 Task: Sort photos from a birthday party into a chronological album.
Action: Mouse moved to (746, 477)
Screenshot: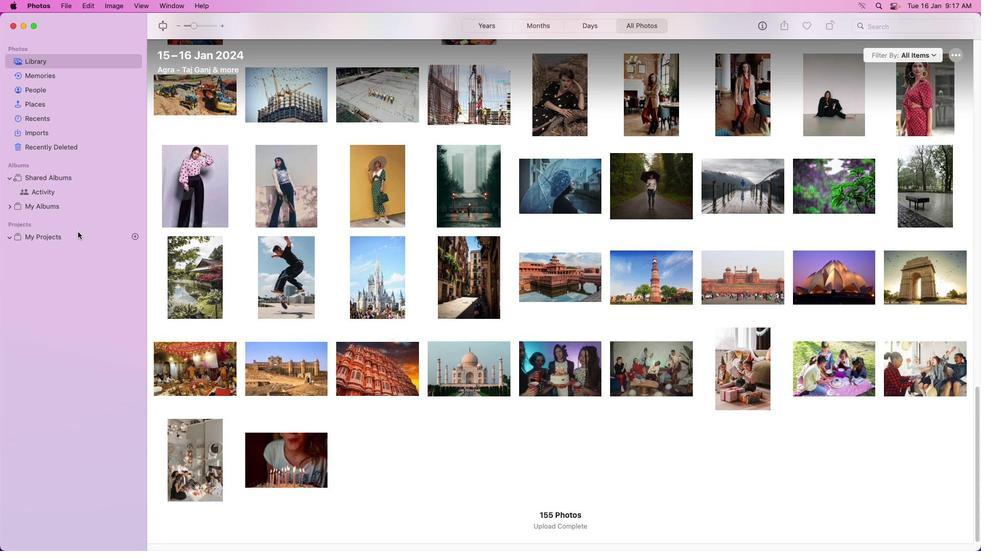 
Action: Mouse pressed left at (746, 477)
Screenshot: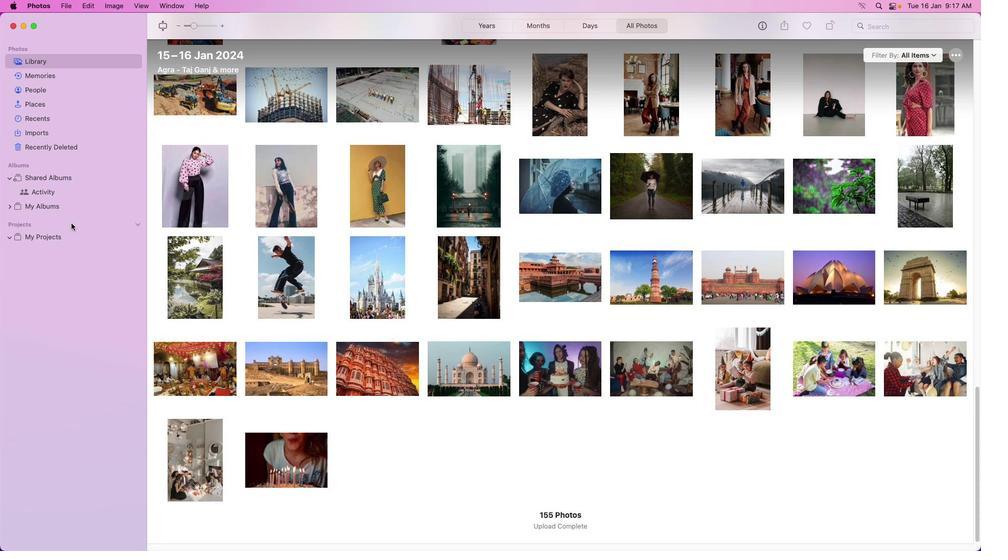 
Action: Mouse moved to (7, 205)
Screenshot: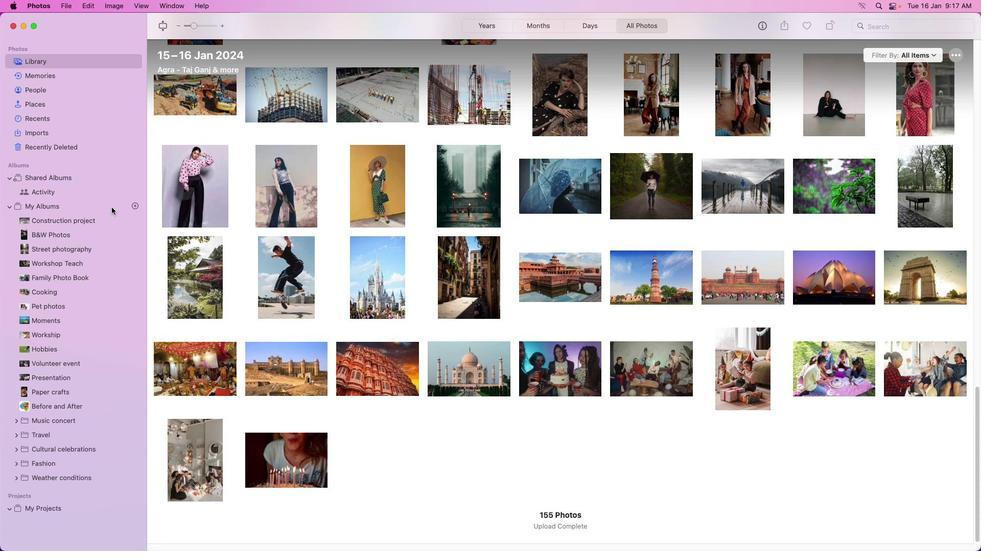 
Action: Mouse pressed left at (7, 205)
Screenshot: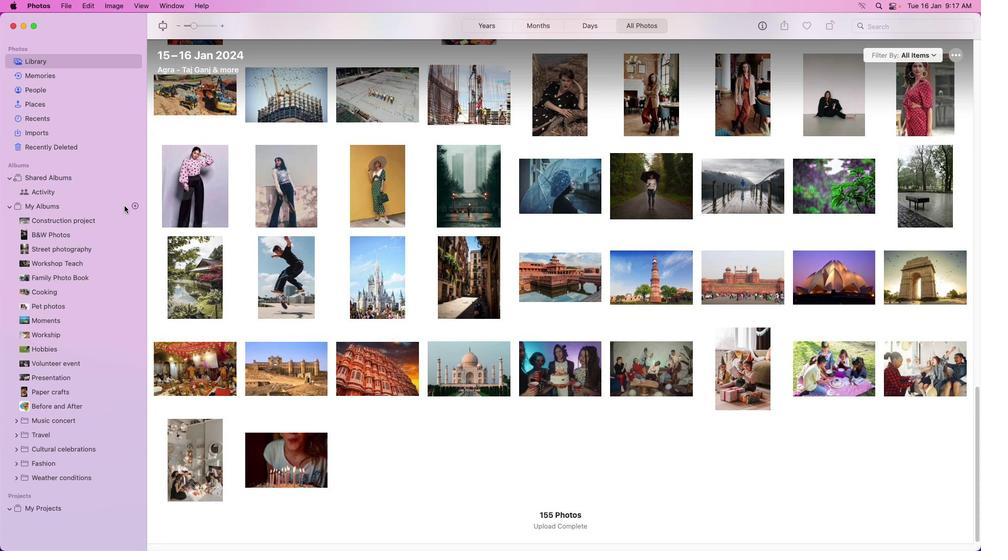 
Action: Mouse moved to (132, 206)
Screenshot: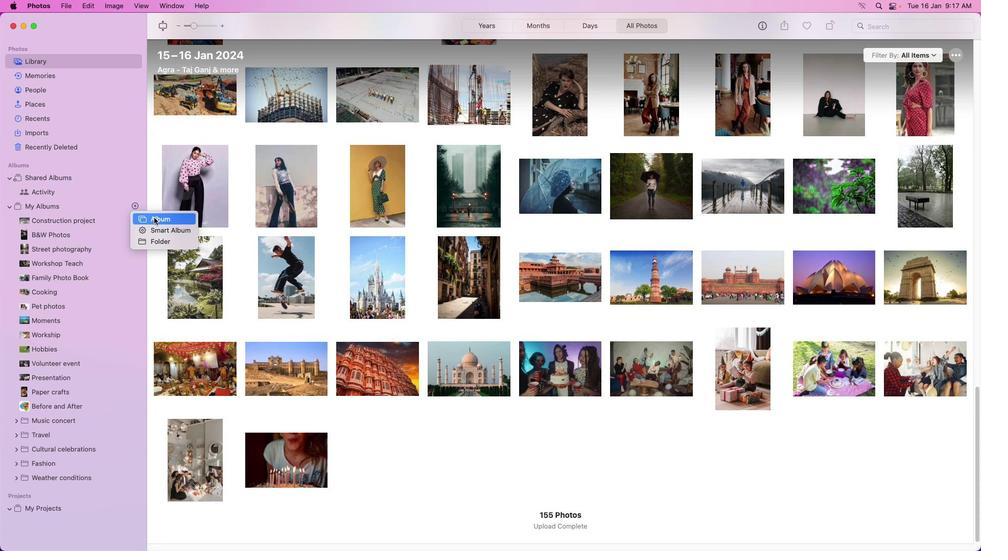 
Action: Mouse pressed left at (132, 206)
Screenshot: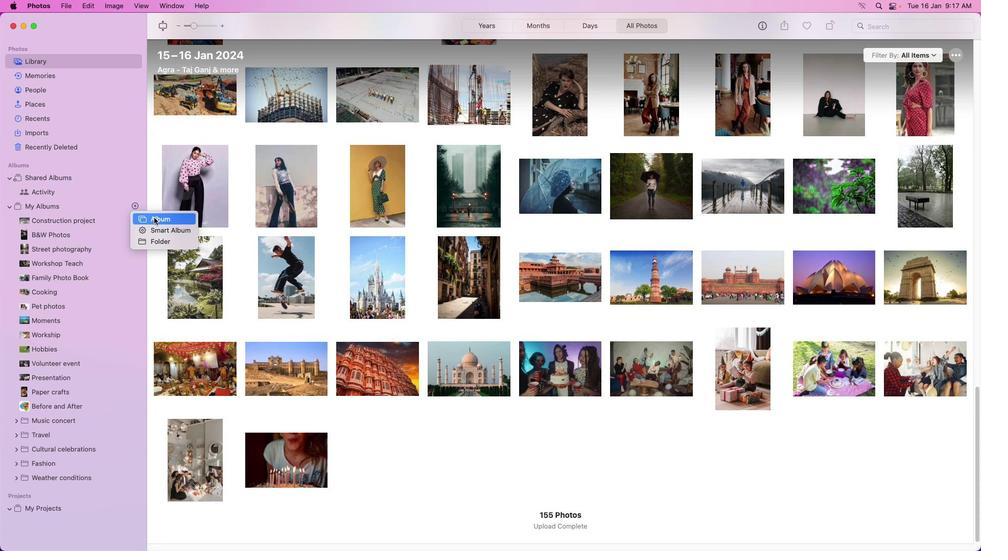 
Action: Mouse moved to (154, 218)
Screenshot: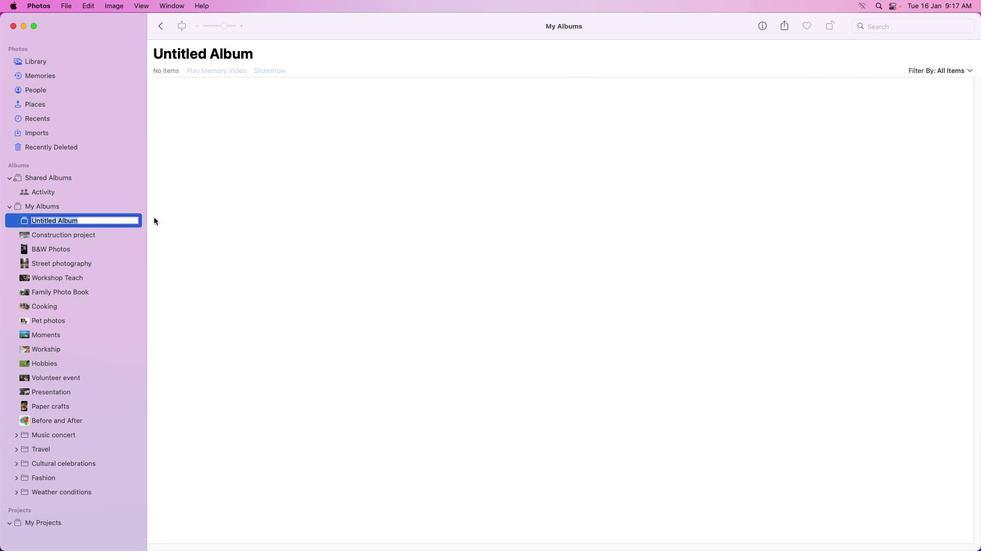 
Action: Mouse pressed left at (154, 218)
Screenshot: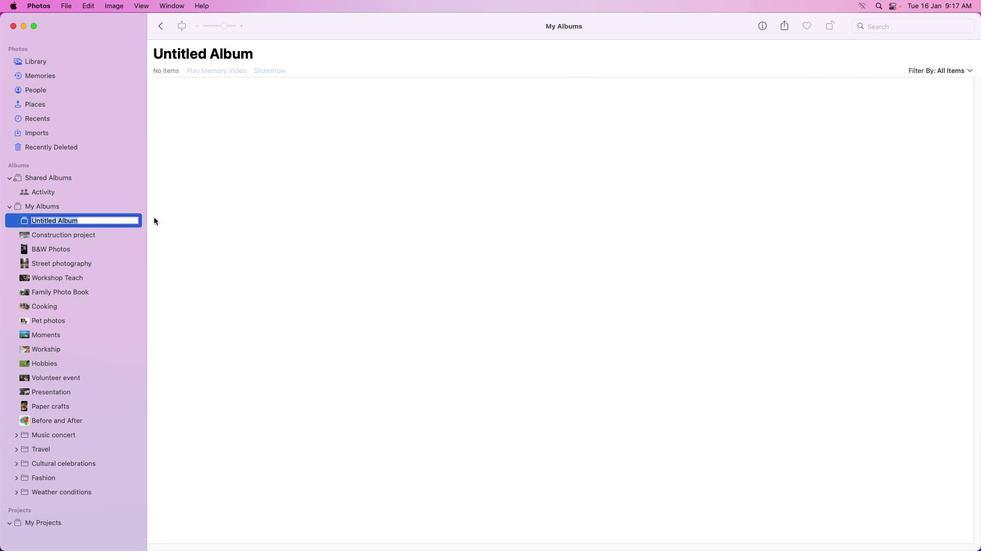
Action: Key pressed 'c''h''r''o''n''o''l''o''g''i''c''a''l'Key.space'a''l''b''u''m'Key.enter
Screenshot: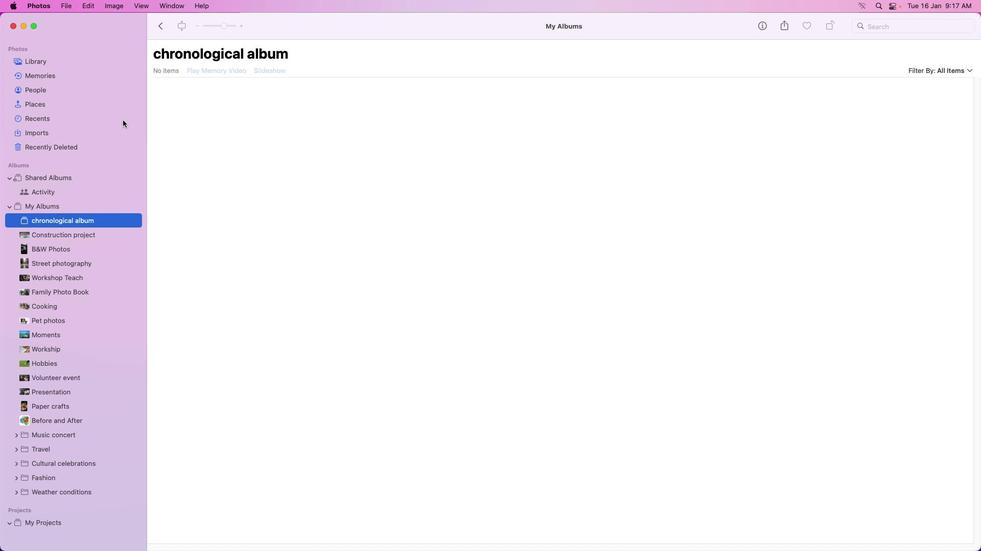 
Action: Mouse moved to (85, 63)
Screenshot: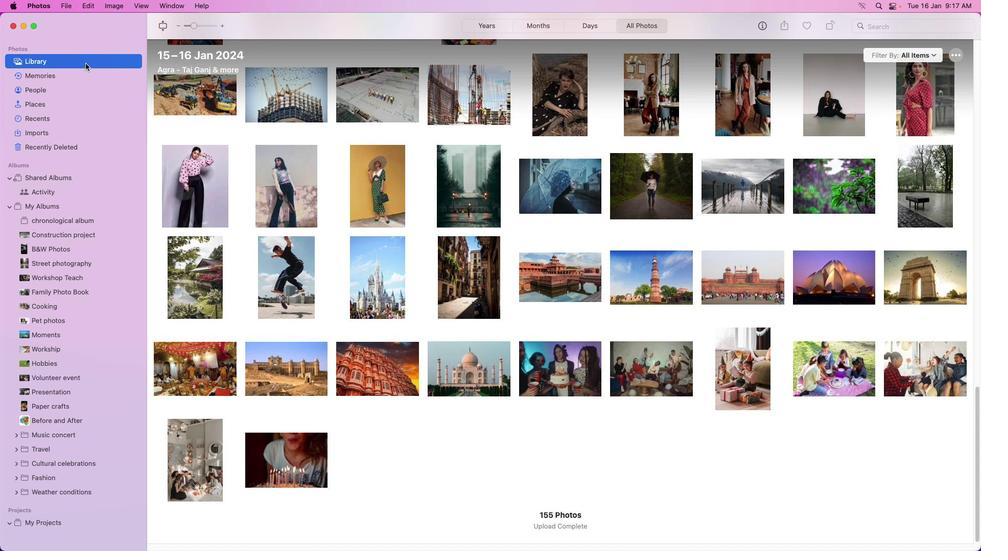 
Action: Mouse pressed left at (85, 63)
Screenshot: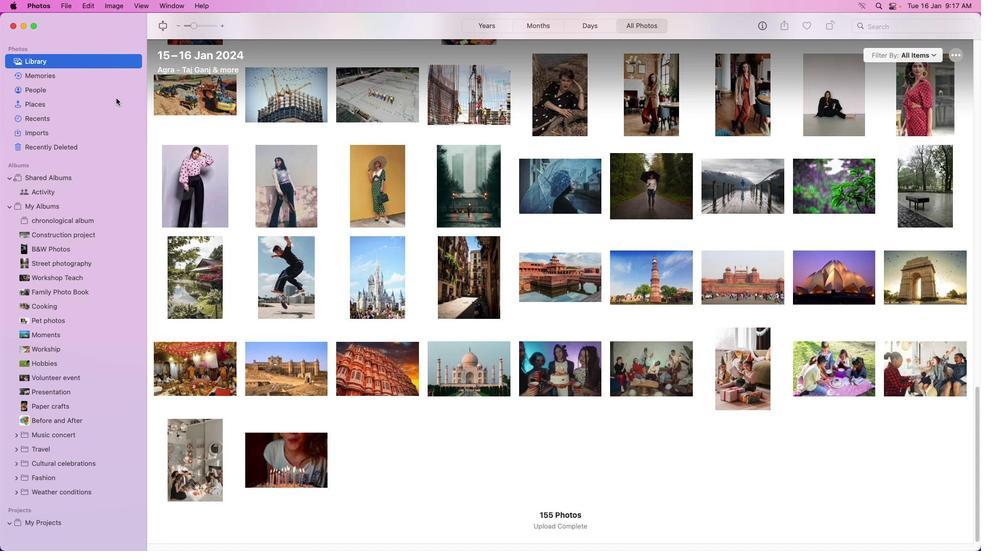 
Action: Mouse moved to (536, 398)
Screenshot: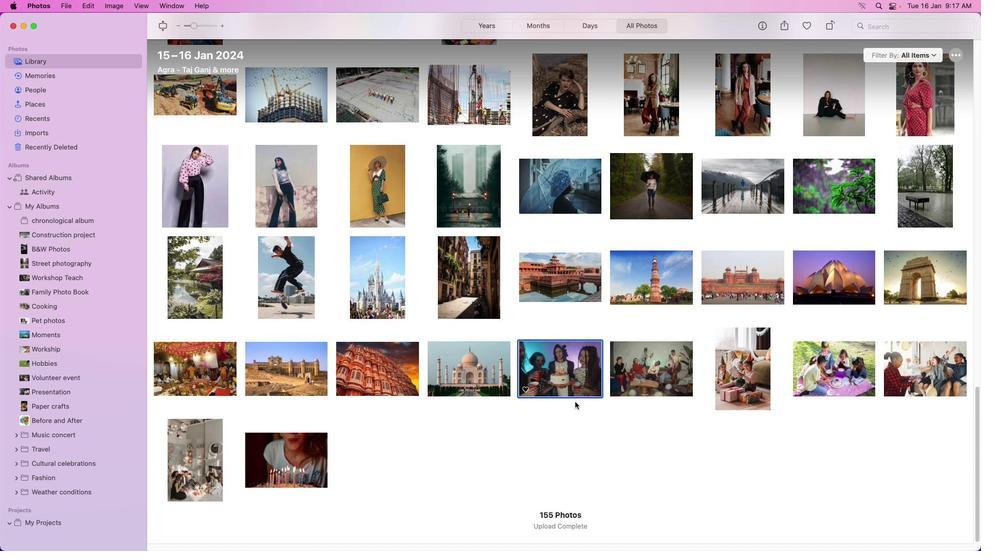 
Action: Mouse scrolled (536, 398) with delta (0, 0)
Screenshot: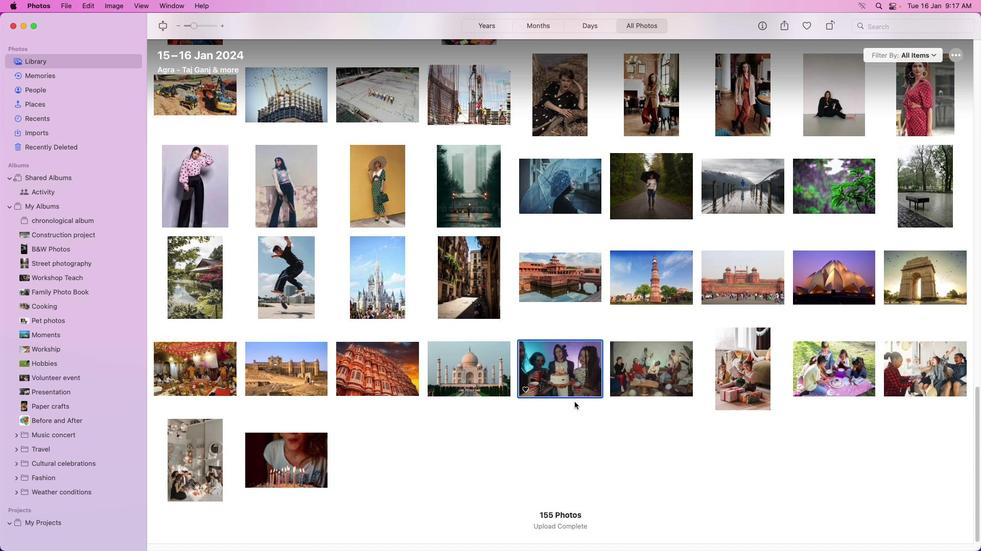 
Action: Mouse moved to (537, 398)
Screenshot: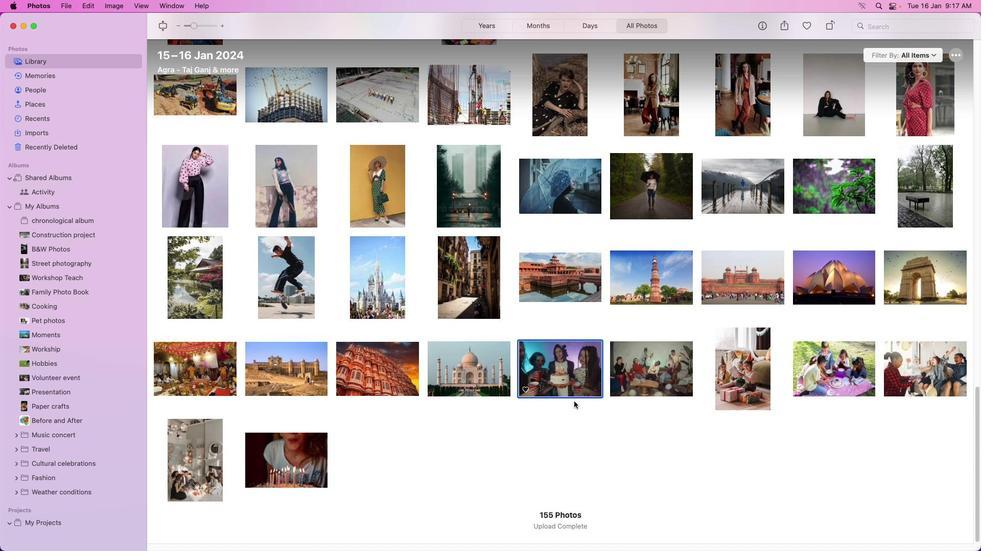 
Action: Mouse scrolled (537, 398) with delta (0, 0)
Screenshot: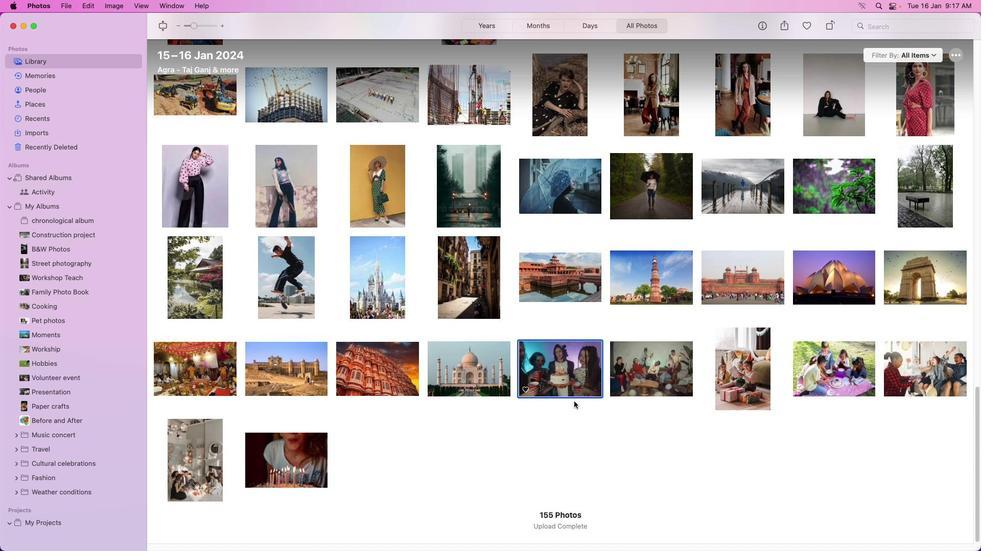 
Action: Mouse moved to (538, 398)
Screenshot: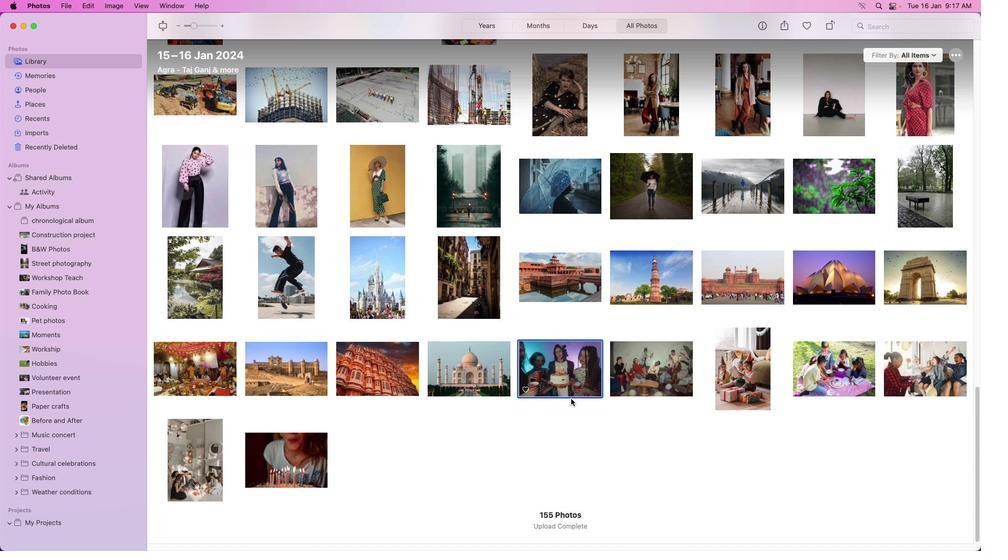 
Action: Mouse scrolled (538, 398) with delta (0, 0)
Screenshot: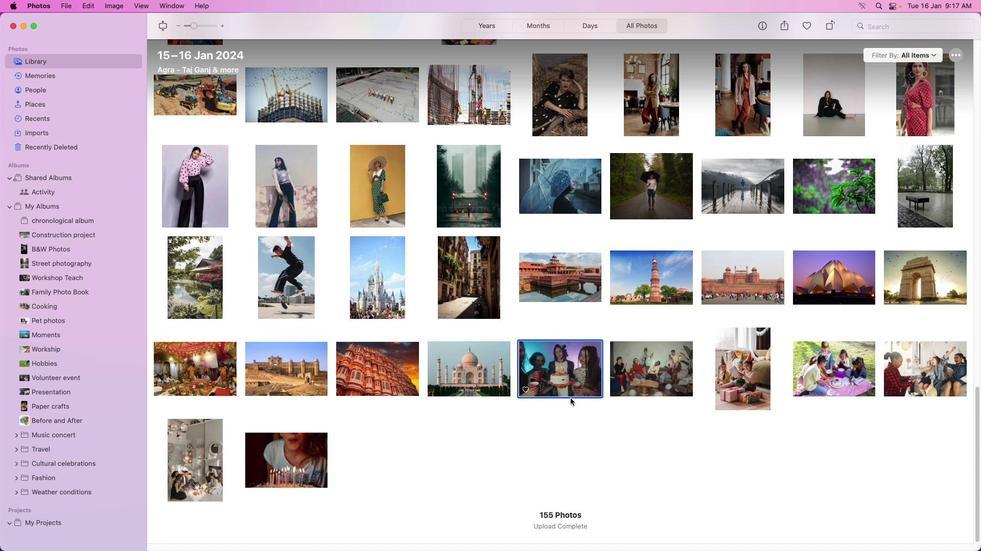 
Action: Mouse moved to (565, 383)
Screenshot: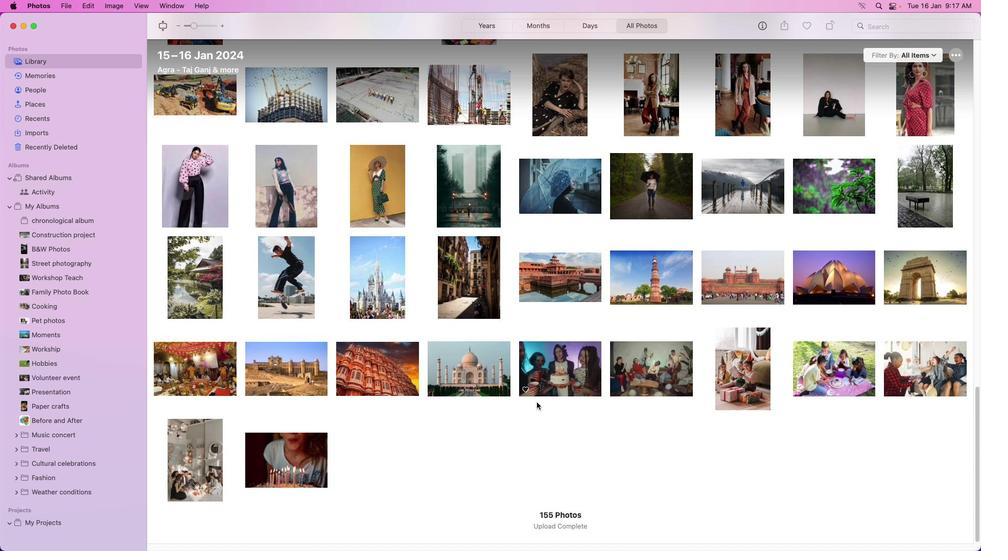 
Action: Mouse pressed left at (565, 383)
Screenshot: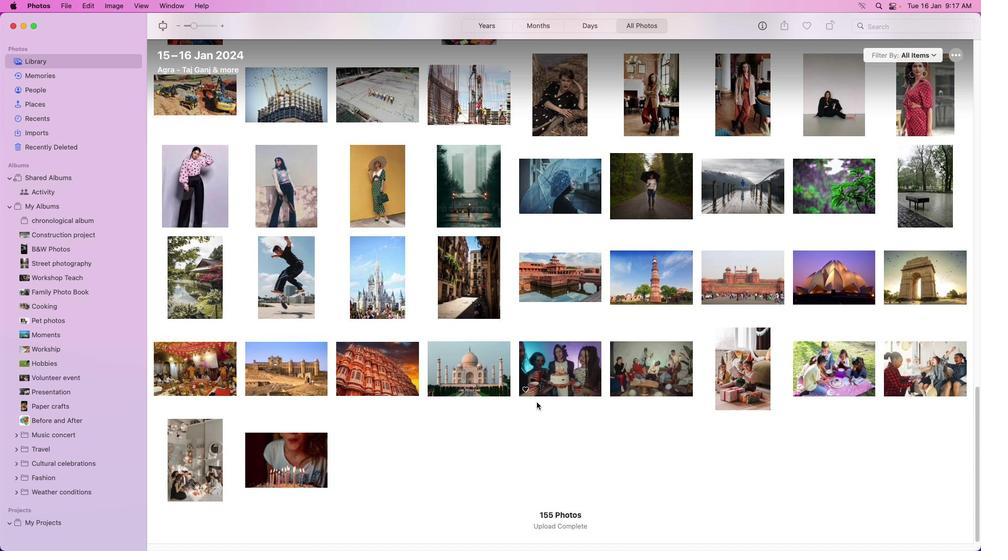 
Action: Mouse moved to (537, 403)
Screenshot: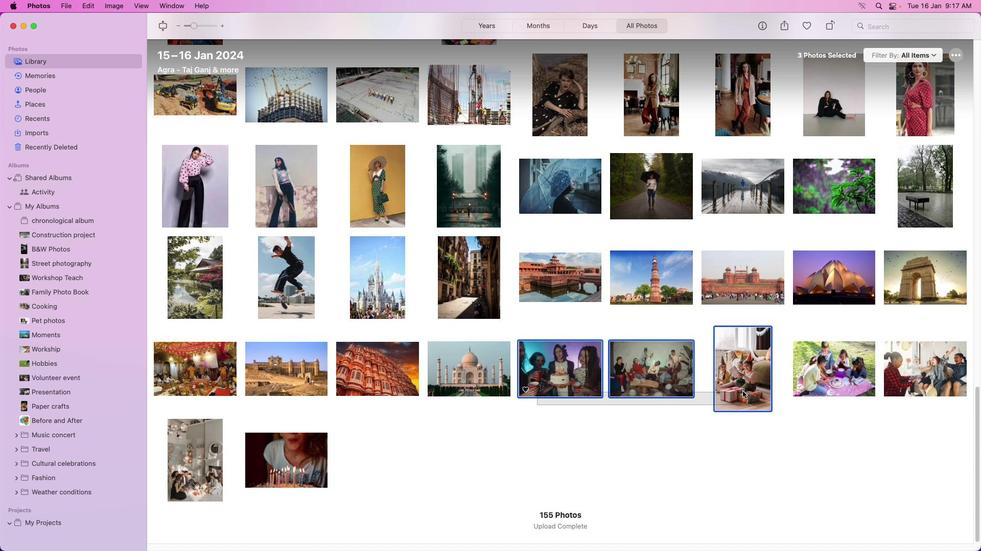 
Action: Mouse pressed left at (537, 403)
Screenshot: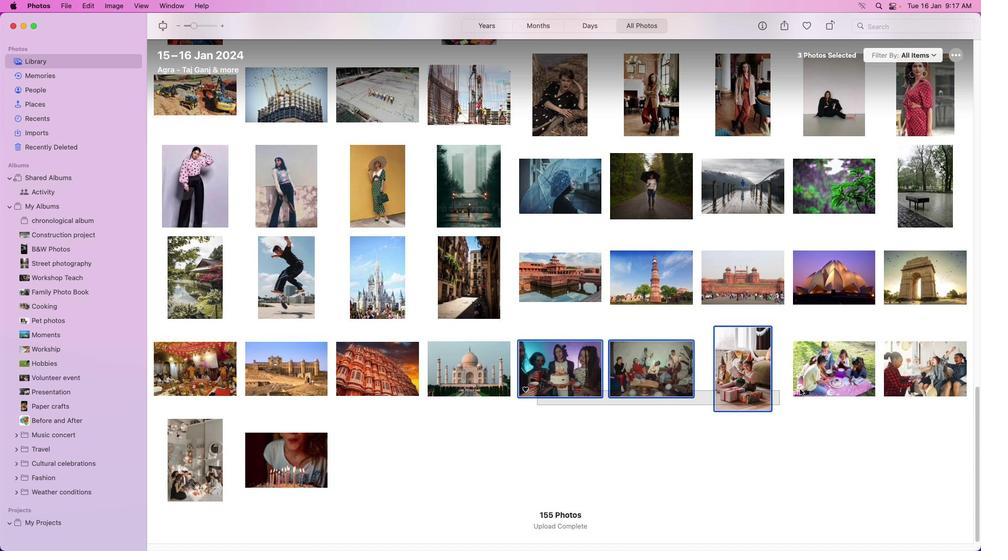 
Action: Mouse moved to (537, 405)
Screenshot: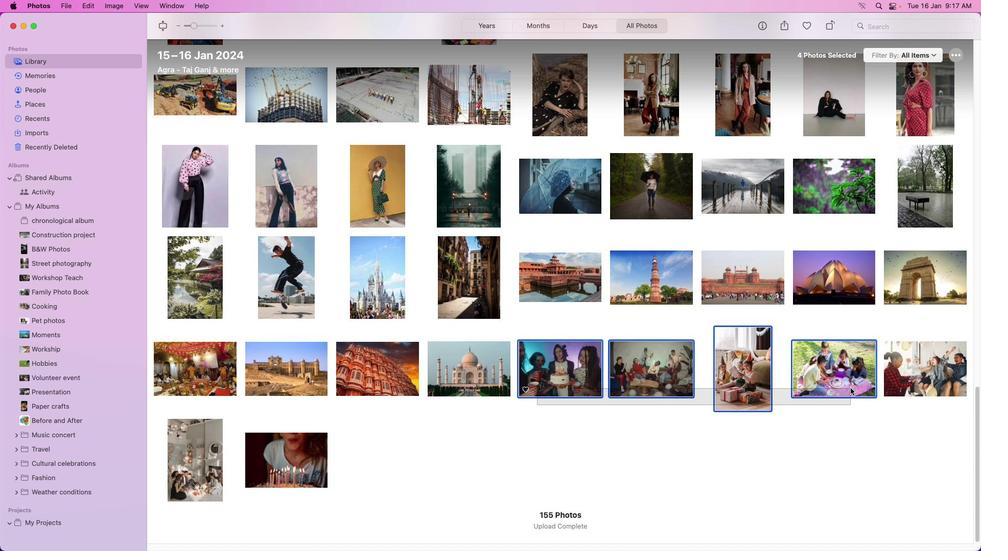 
Action: Mouse pressed left at (537, 405)
Screenshot: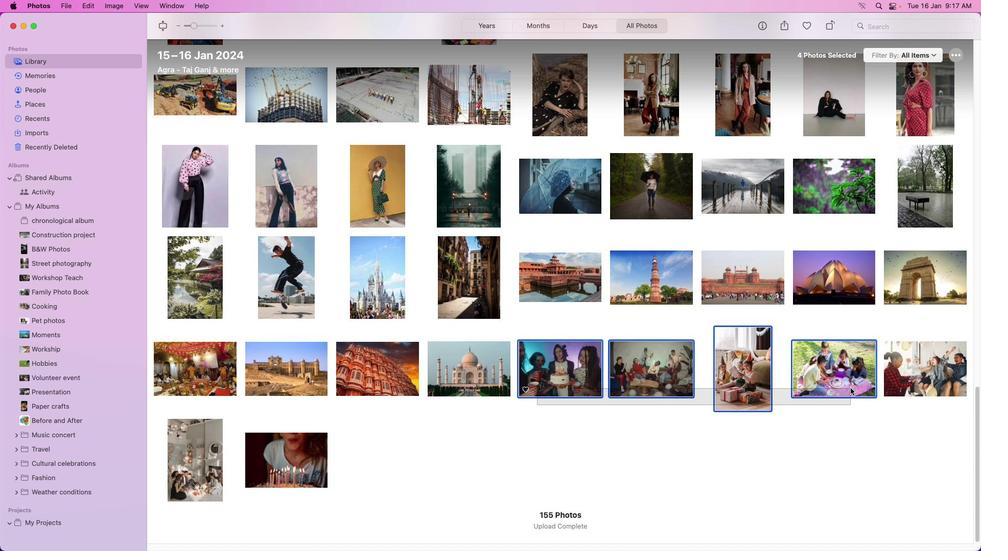
Action: Mouse moved to (571, 367)
Screenshot: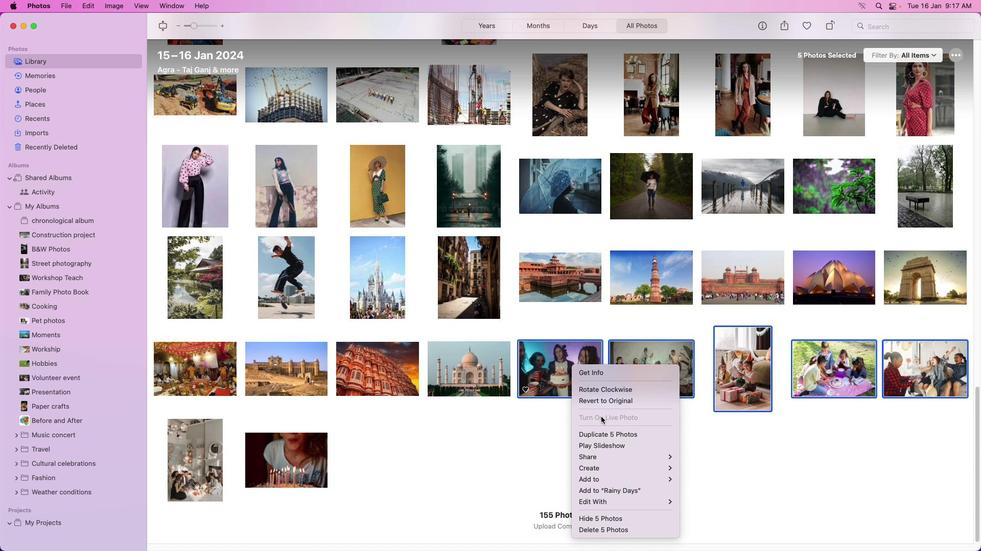 
Action: Mouse pressed right at (571, 367)
Screenshot: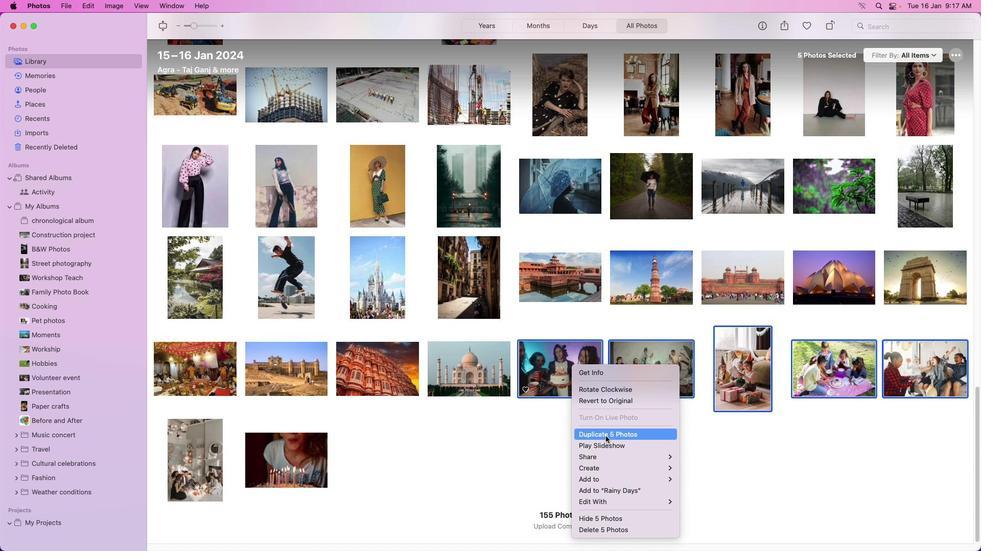 
Action: Mouse moved to (709, 311)
Screenshot: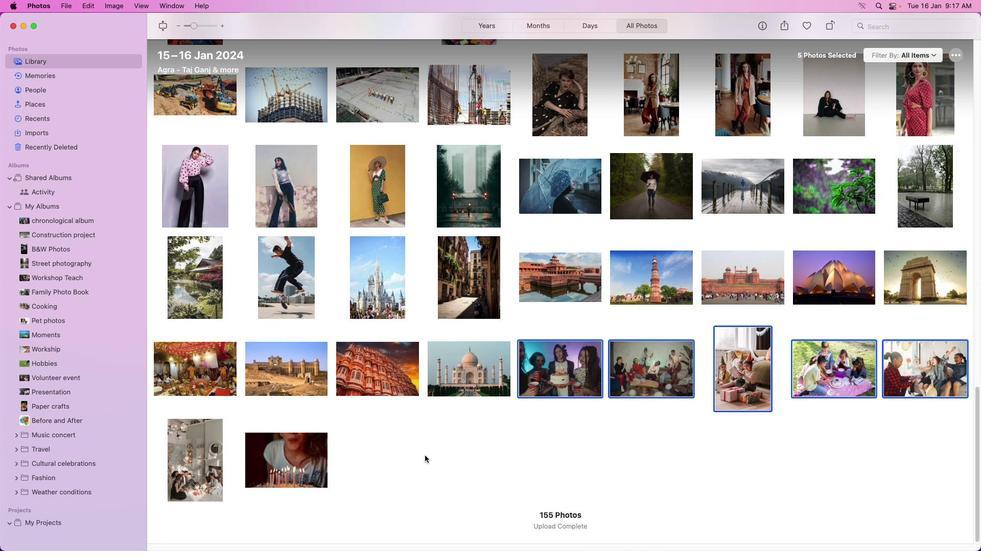 
Action: Mouse pressed left at (709, 311)
Screenshot: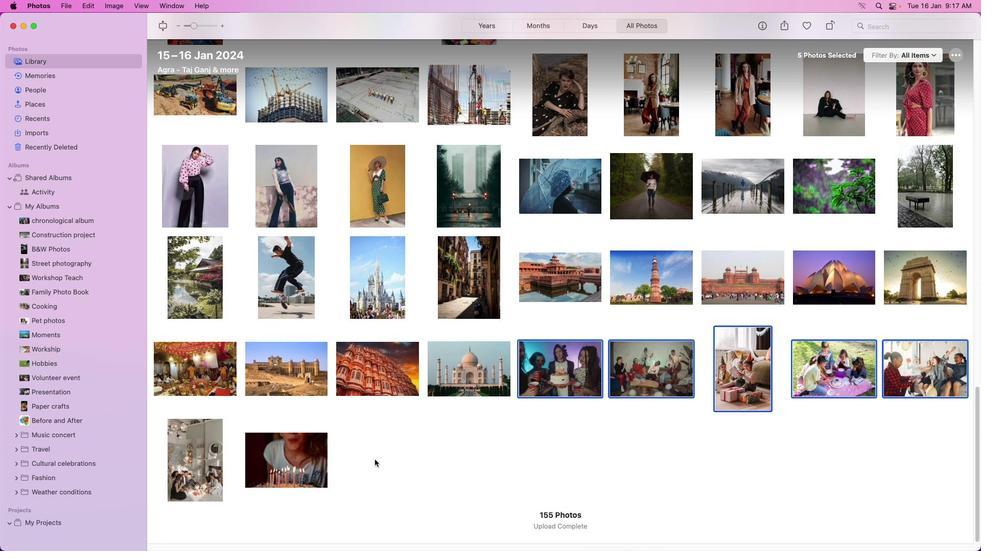 
Action: Mouse moved to (374, 460)
Screenshot: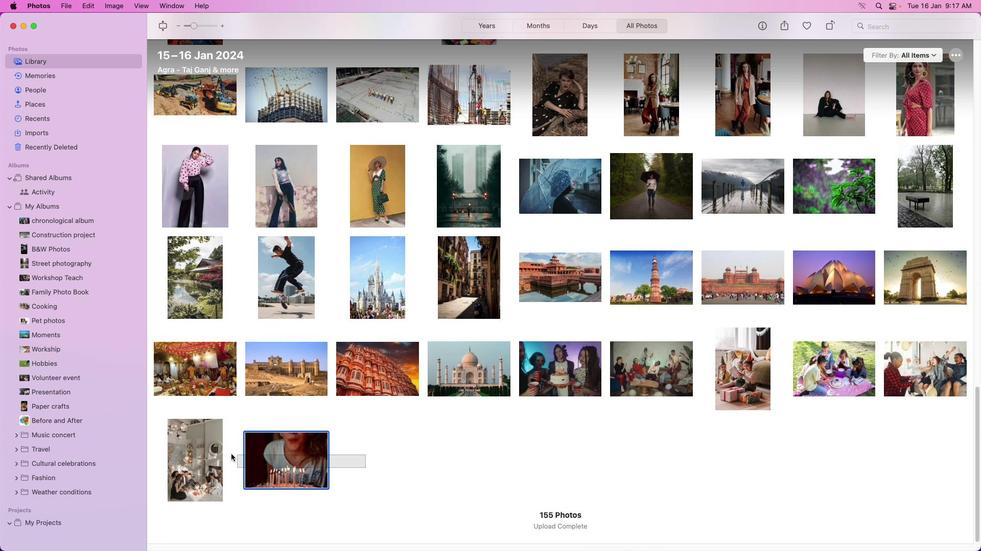 
Action: Mouse pressed left at (374, 460)
Screenshot: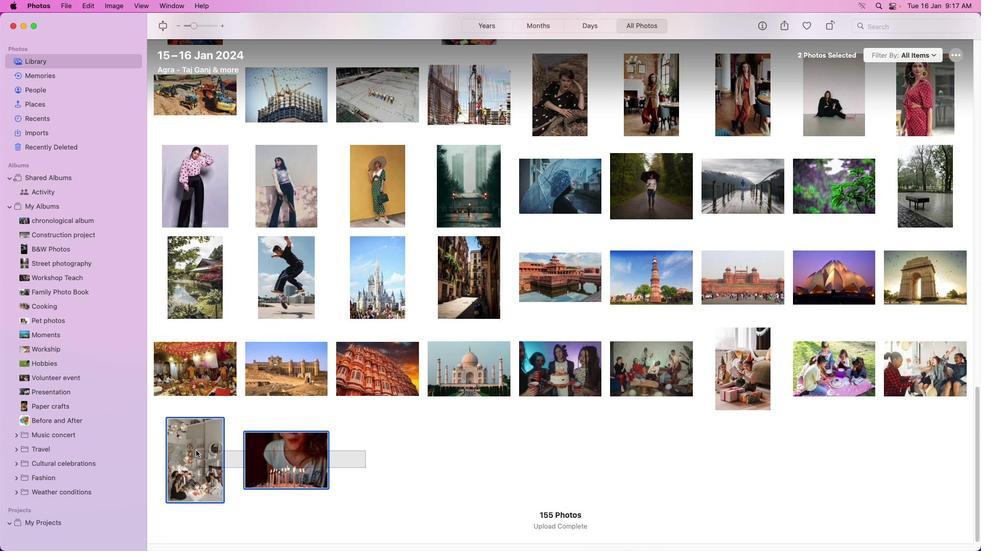 
Action: Mouse moved to (365, 468)
Screenshot: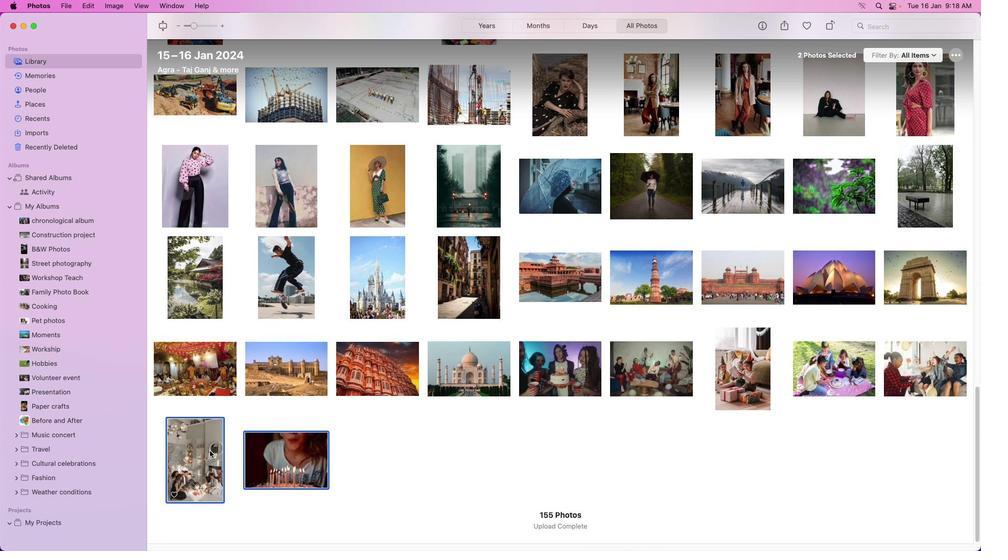 
Action: Mouse pressed left at (365, 468)
Screenshot: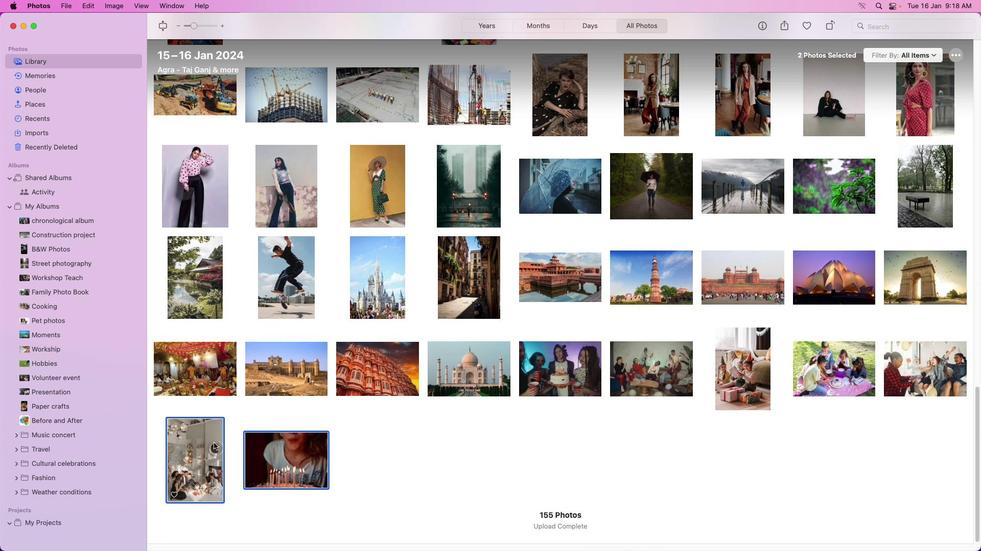 
Action: Mouse moved to (183, 447)
Screenshot: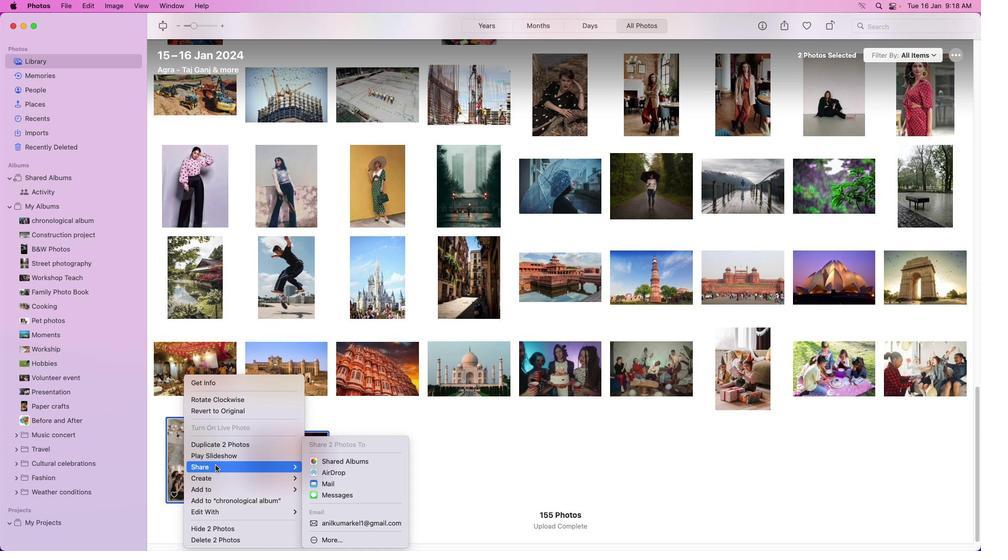 
Action: Mouse pressed right at (183, 447)
Screenshot: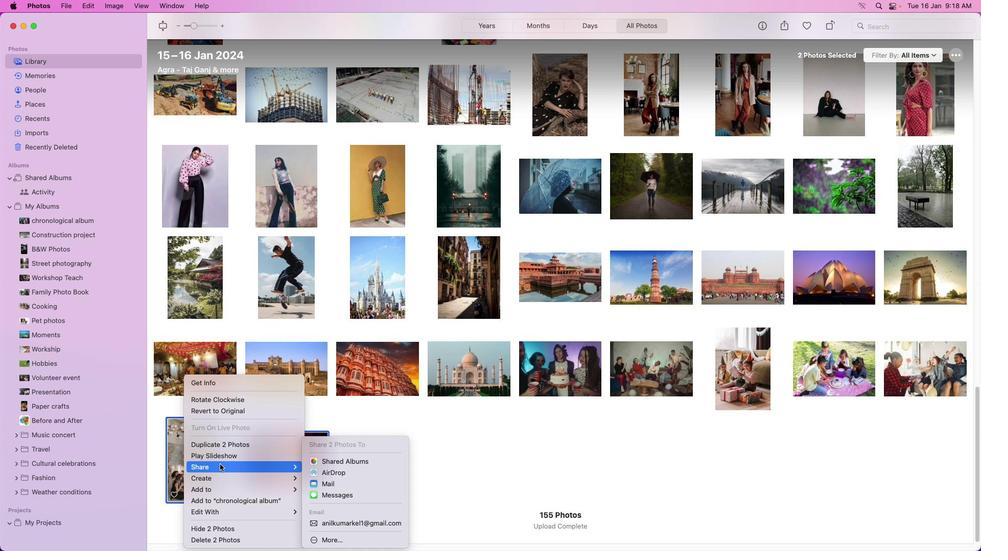 
Action: Mouse moved to (384, 310)
Screenshot: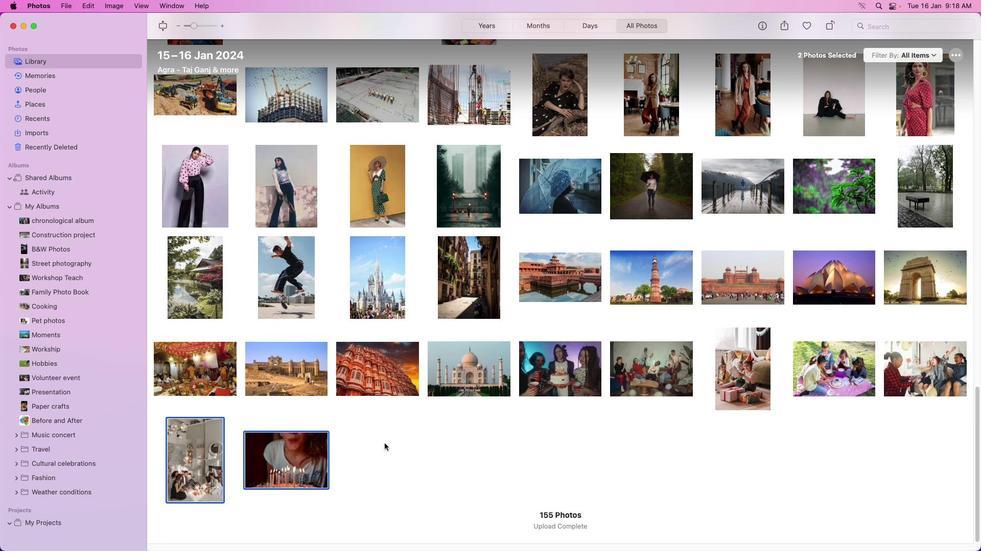 
Action: Mouse pressed left at (384, 310)
Screenshot: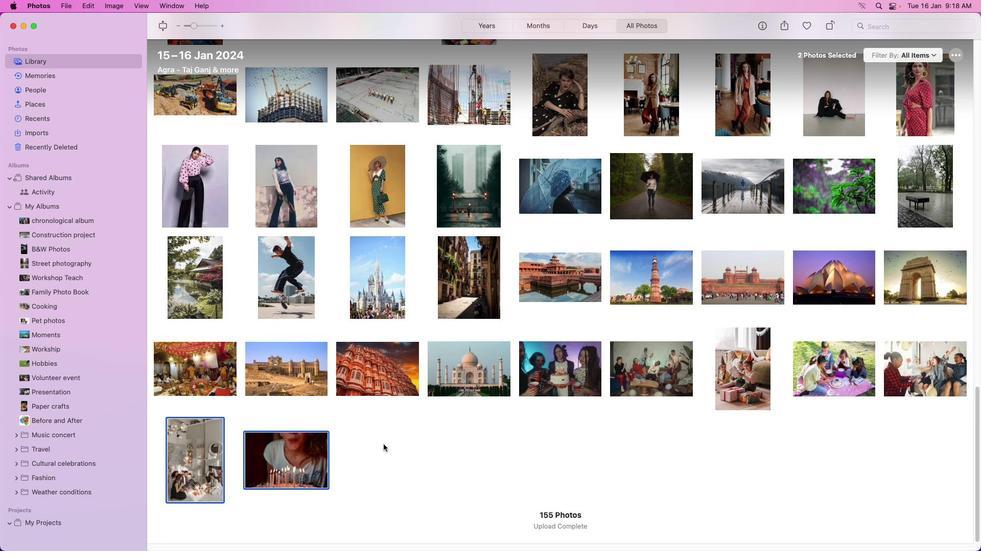 
Action: Mouse moved to (383, 445)
Screenshot: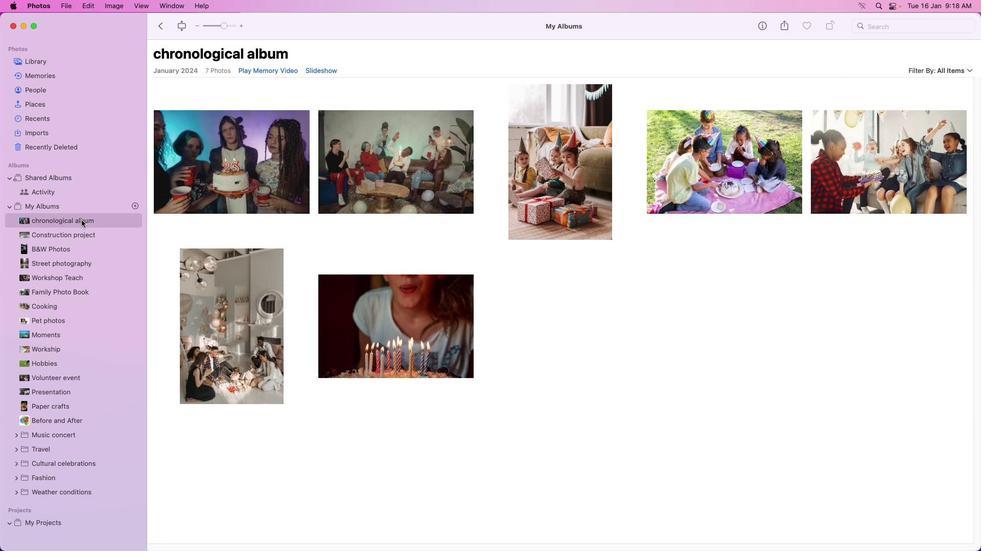 
Action: Mouse pressed left at (383, 445)
Screenshot: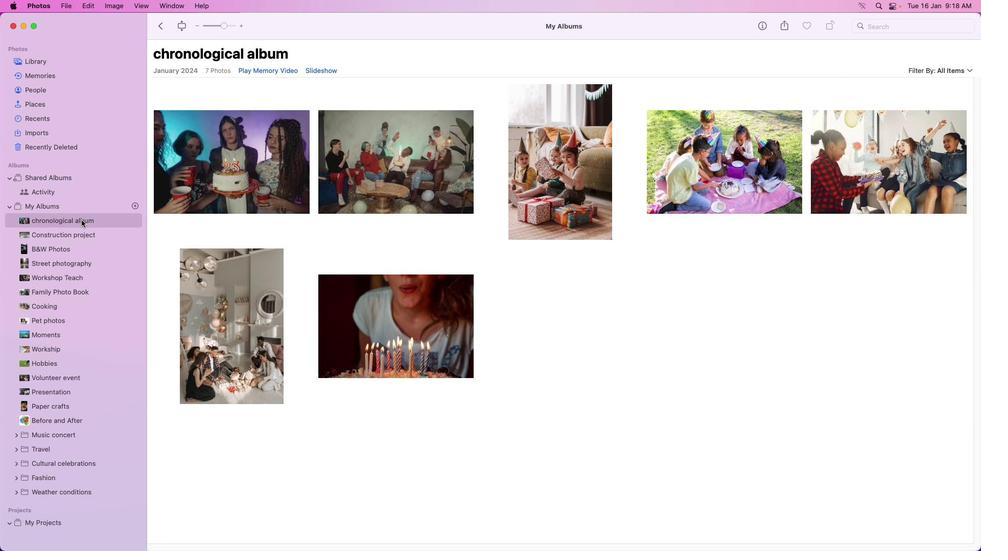 
Action: Mouse moved to (81, 220)
Screenshot: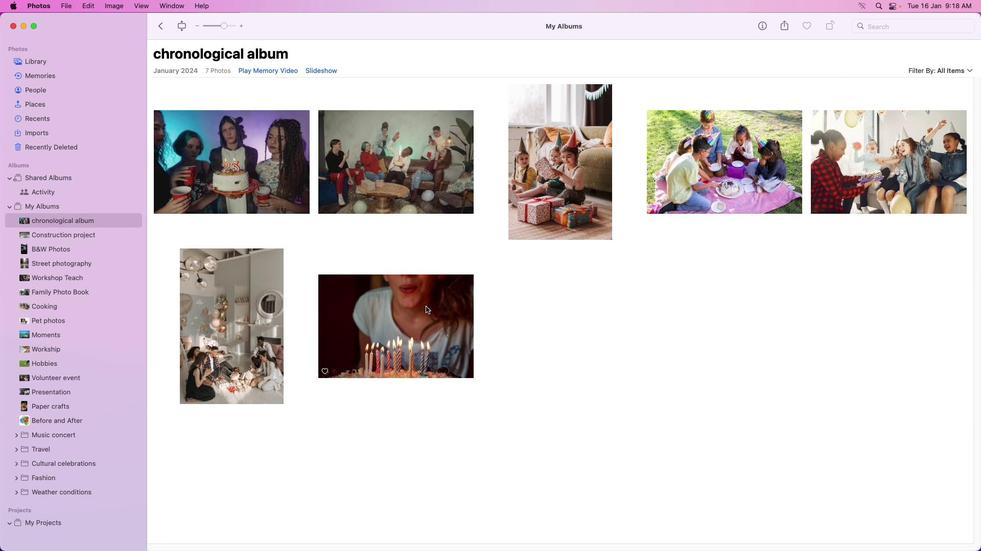 
Action: Mouse pressed left at (81, 220)
Screenshot: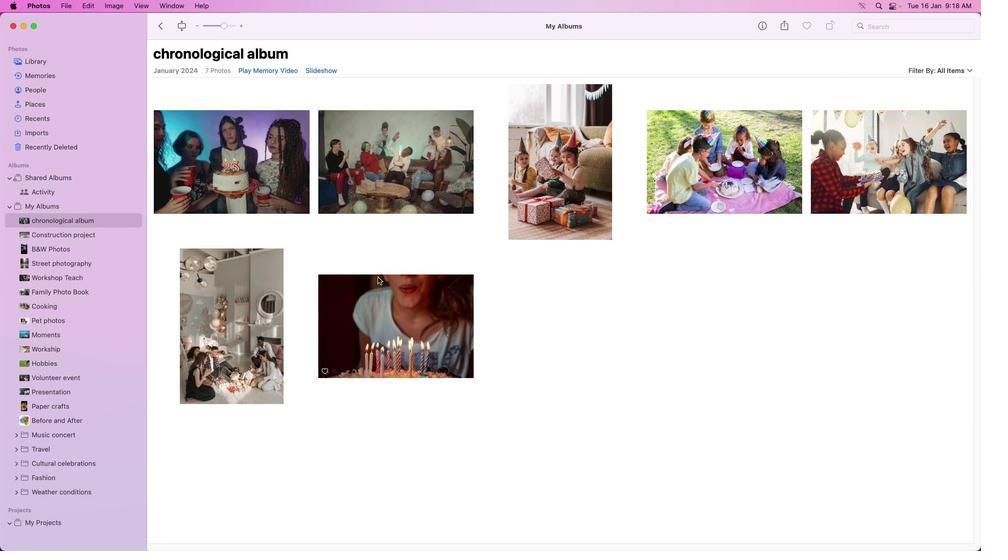 
Action: Mouse moved to (250, 174)
Screenshot: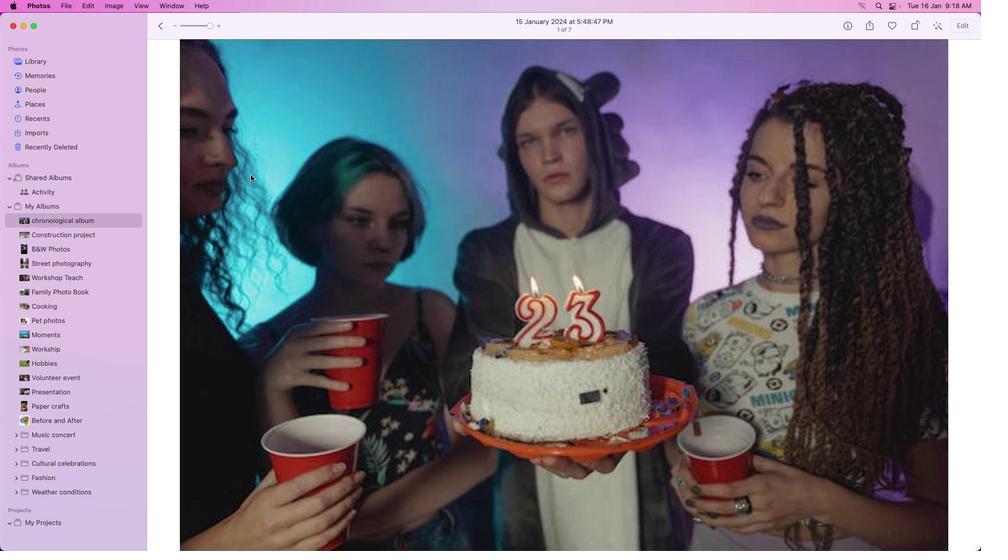 
Action: Mouse pressed left at (250, 174)
Screenshot: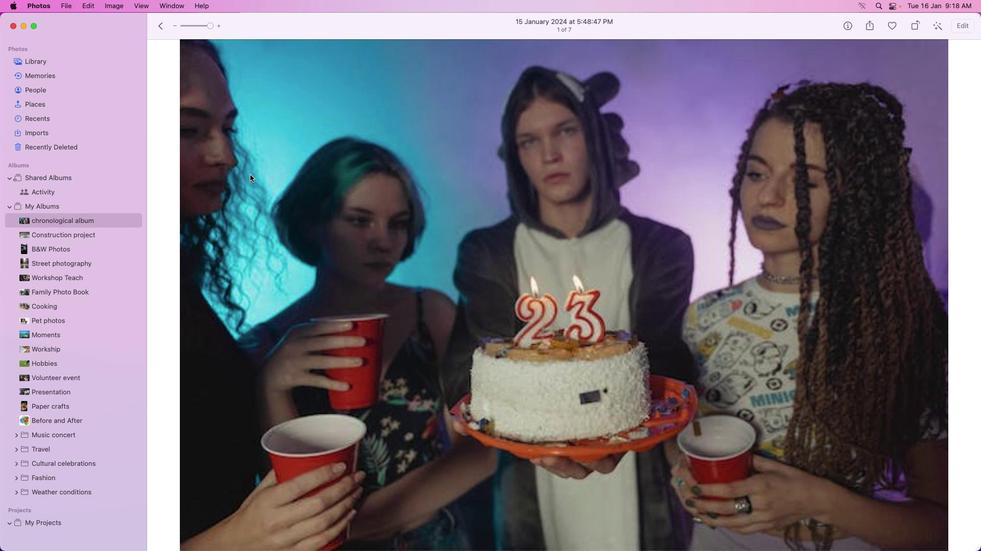 
Action: Mouse pressed left at (250, 174)
Screenshot: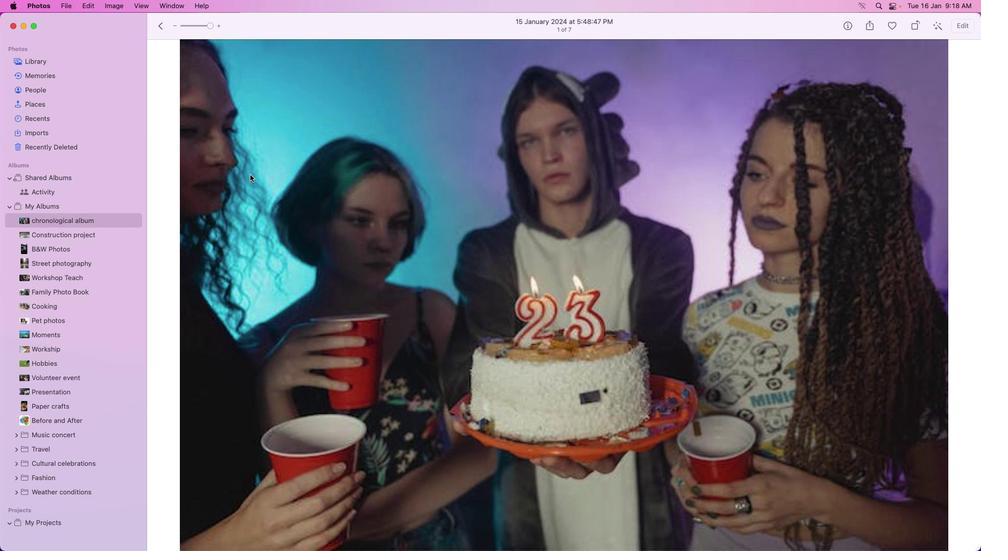 
Action: Mouse moved to (250, 174)
Screenshot: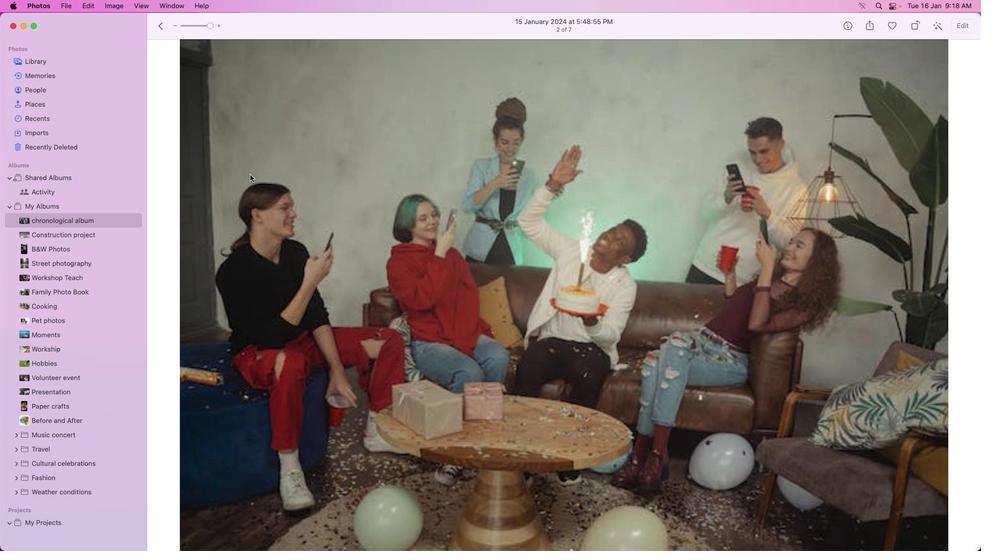 
Action: Key pressed Key.rightKey.rightKey.rightKey.rightKey.rightKey.rightKey.leftKey.rightKey.right
Screenshot: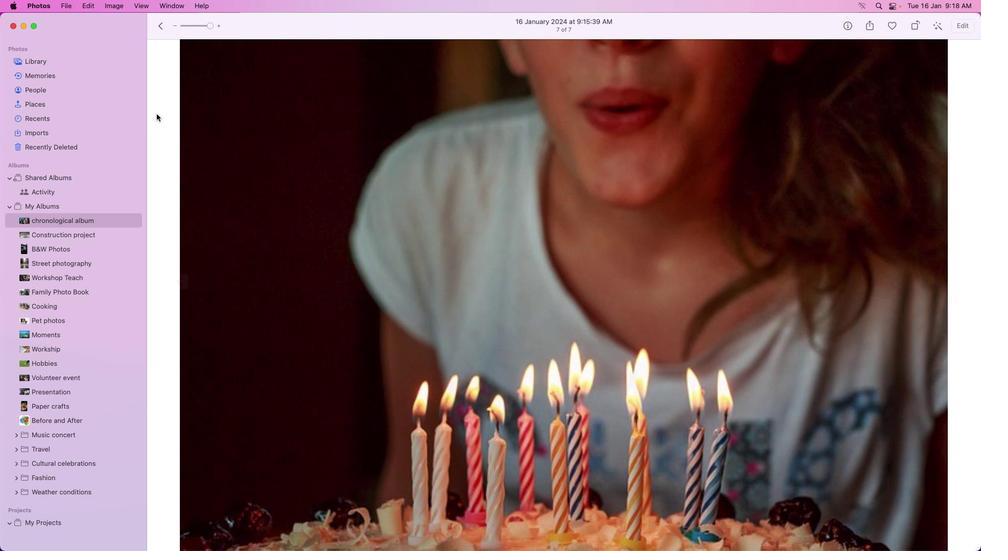
Action: Mouse moved to (162, 30)
Screenshot: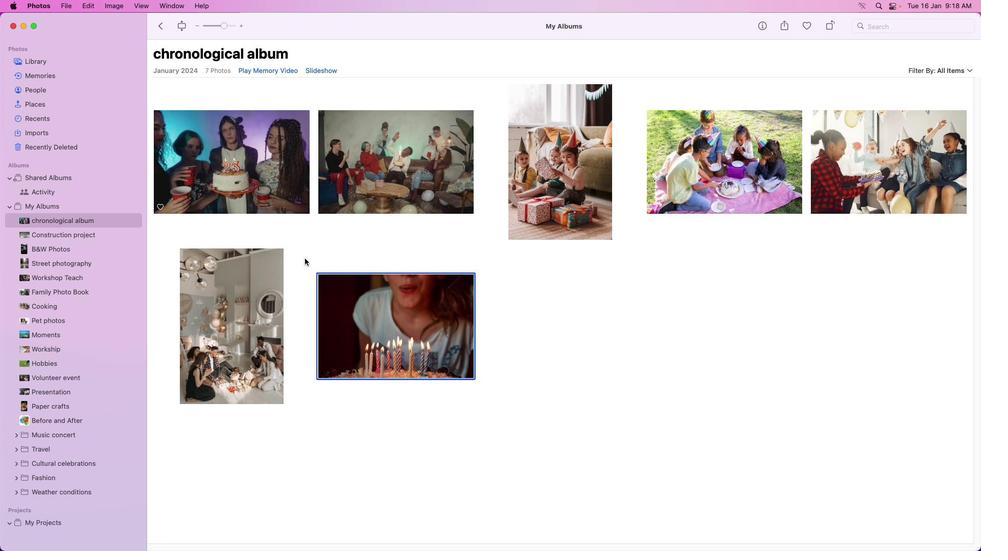 
Action: Mouse pressed left at (162, 30)
Screenshot: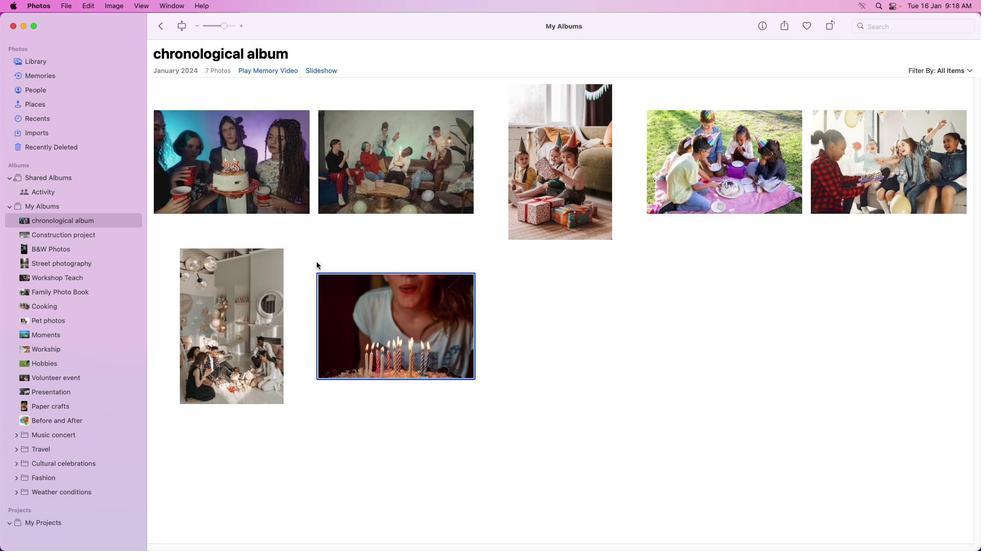
Action: Mouse moved to (303, 258)
Screenshot: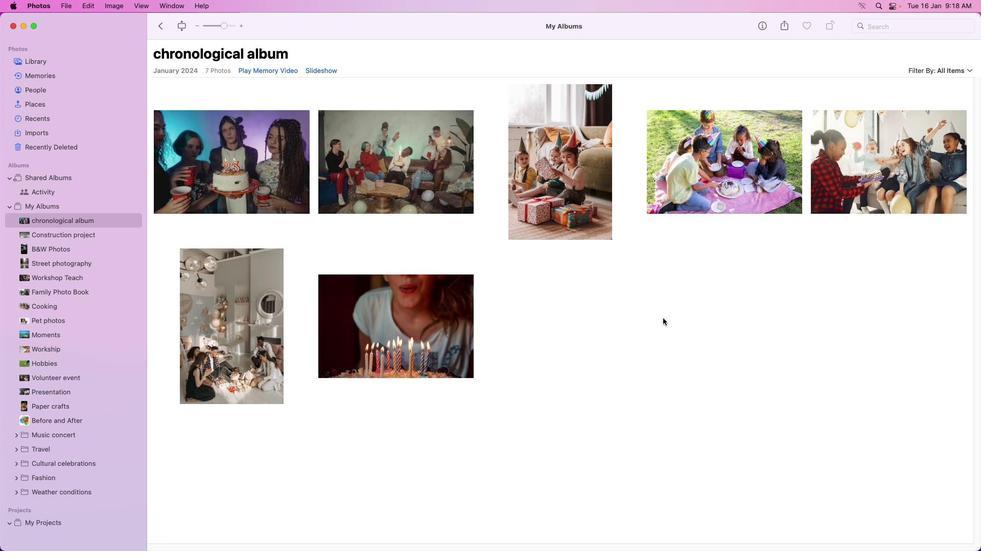 
Action: Mouse scrolled (303, 258) with delta (0, 0)
Screenshot: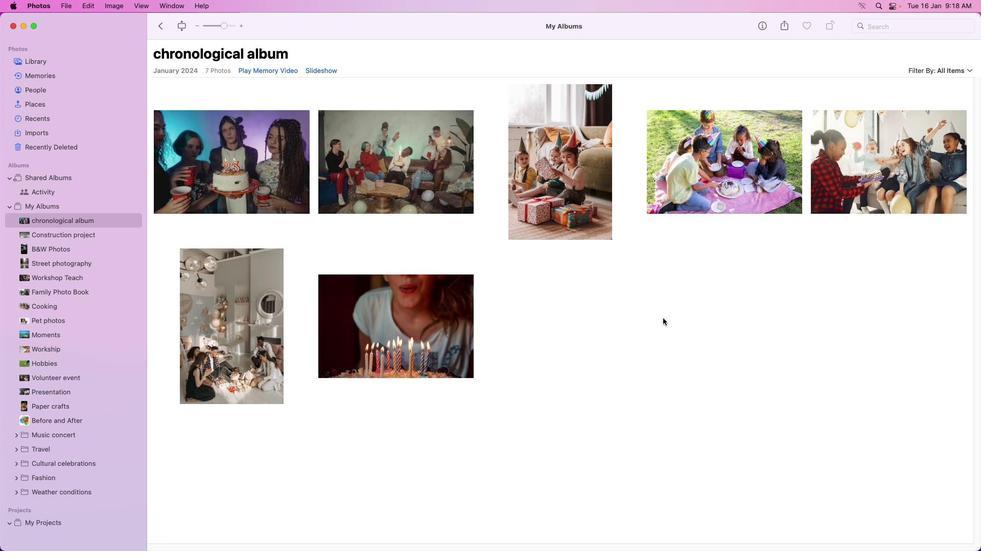 
Action: Mouse moved to (307, 260)
Screenshot: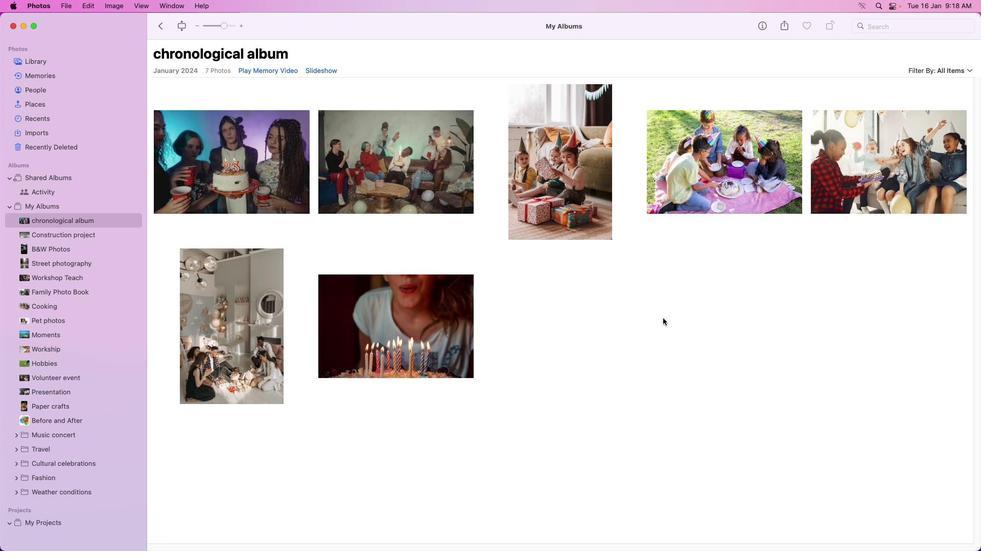 
Action: Mouse scrolled (307, 260) with delta (0, 0)
Screenshot: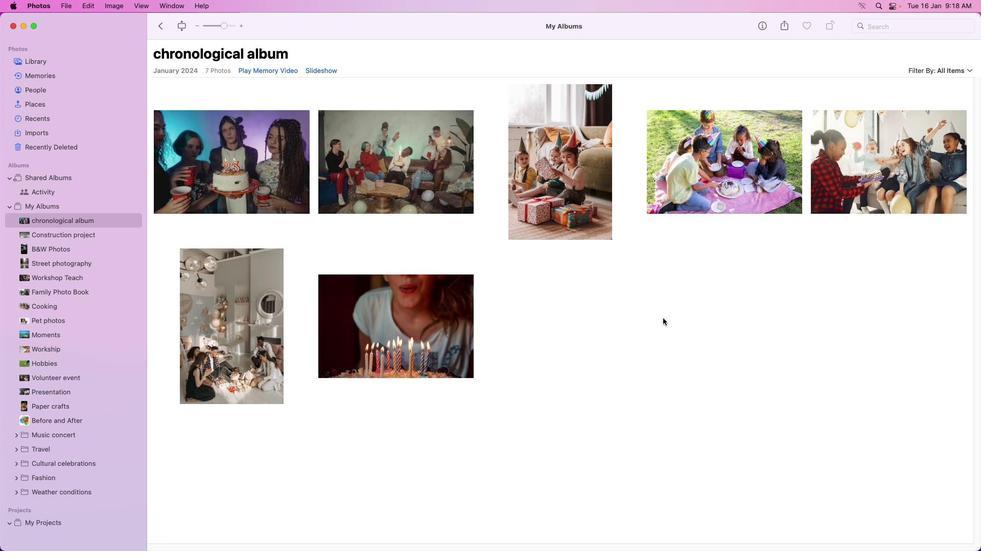 
Action: Mouse moved to (308, 260)
Screenshot: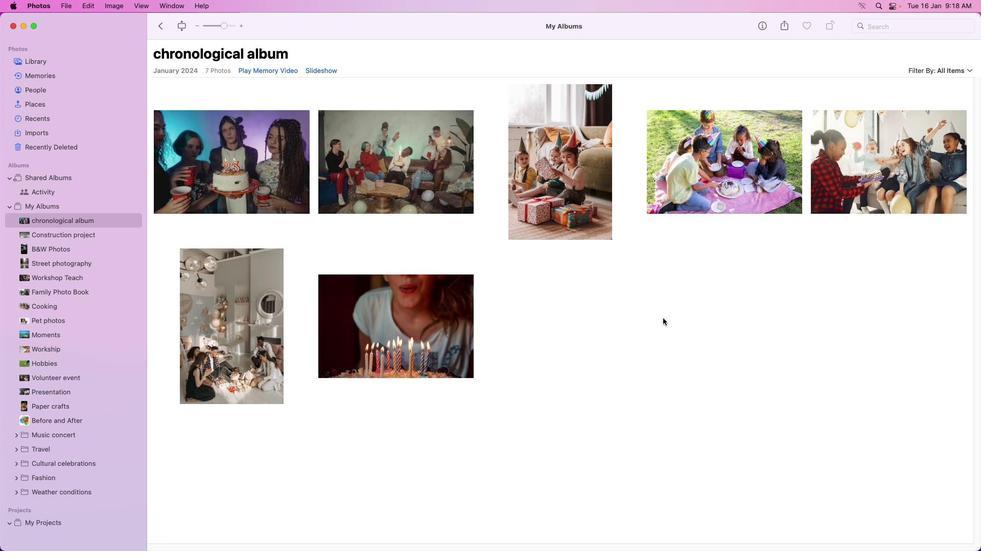 
Action: Mouse scrolled (308, 260) with delta (0, -1)
Screenshot: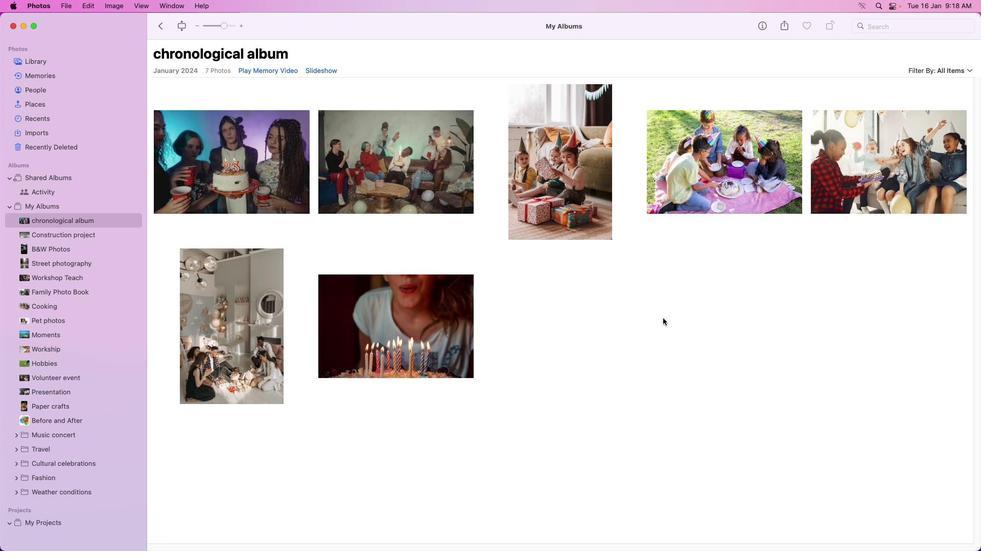
Action: Mouse moved to (309, 261)
Screenshot: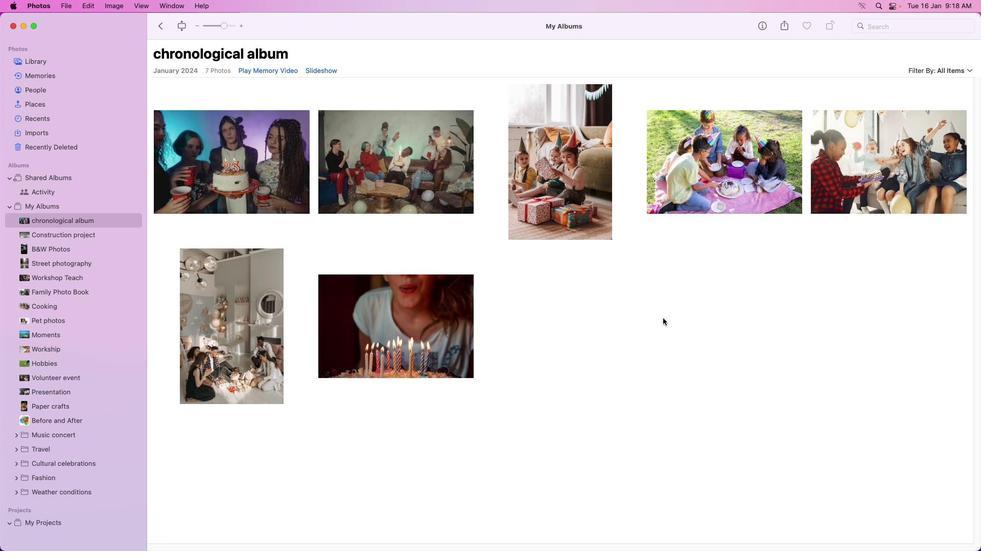 
Action: Mouse scrolled (309, 261) with delta (0, -1)
Screenshot: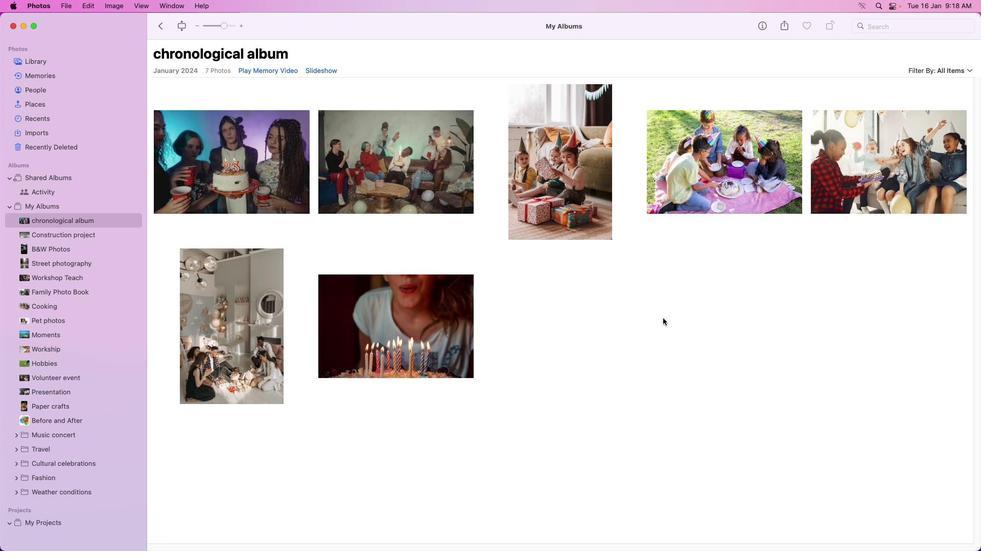 
Action: Mouse moved to (320, 263)
Screenshot: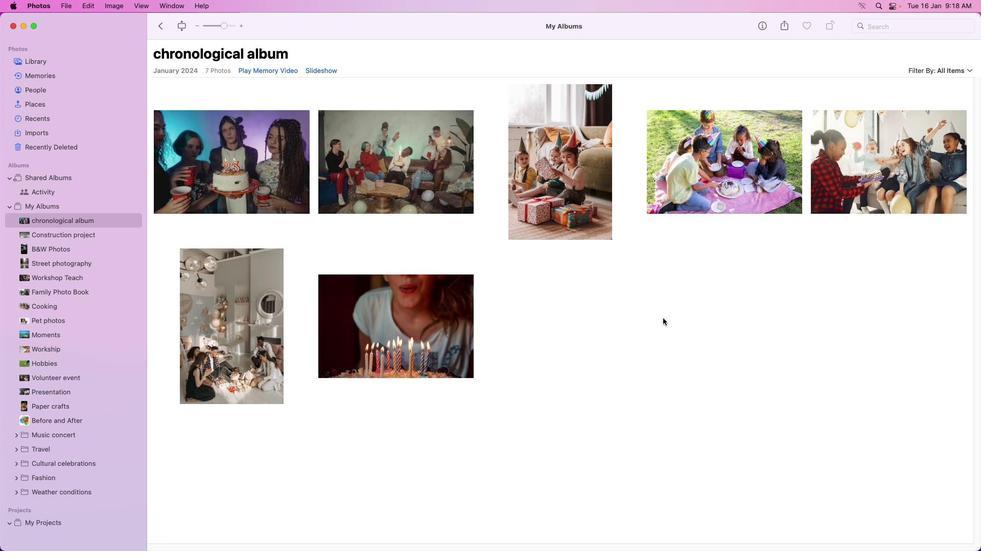 
Action: Mouse scrolled (320, 263) with delta (0, -2)
Screenshot: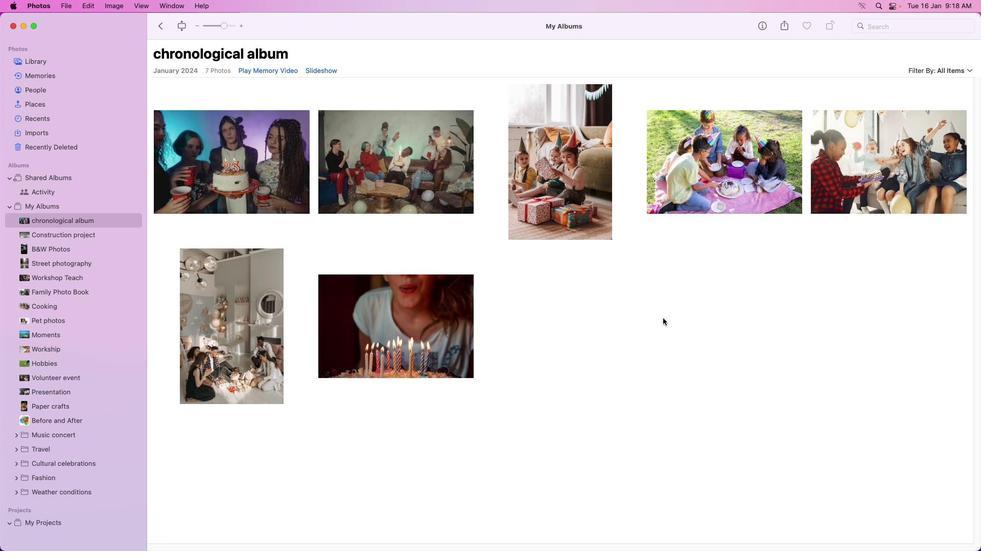 
Action: Mouse moved to (356, 266)
Screenshot: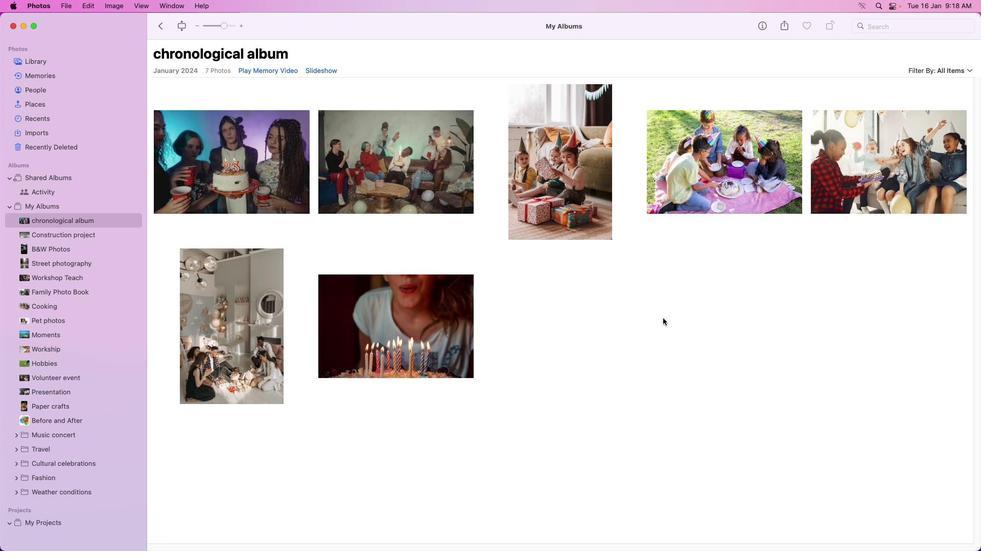
Action: Mouse scrolled (356, 266) with delta (0, -2)
Screenshot: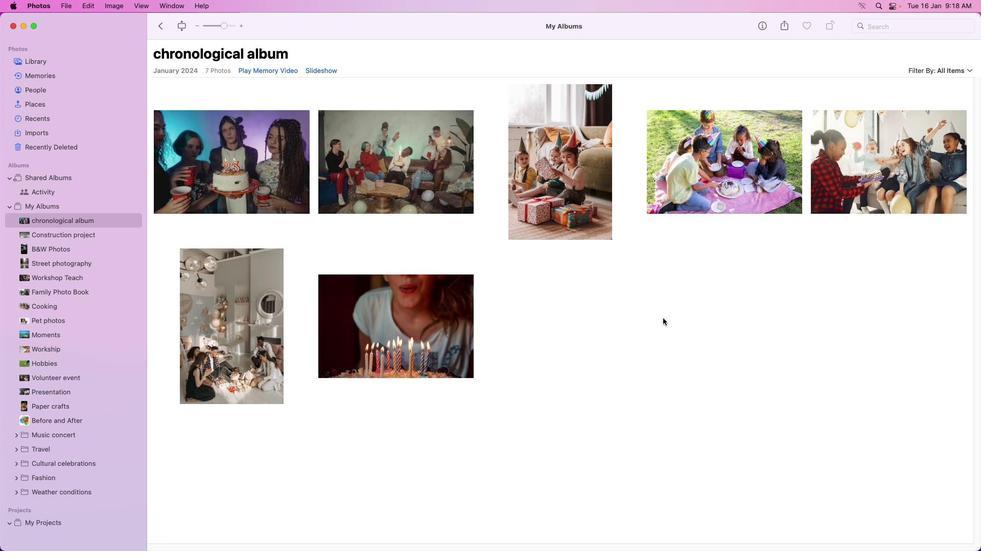 
Action: Mouse moved to (659, 315)
Screenshot: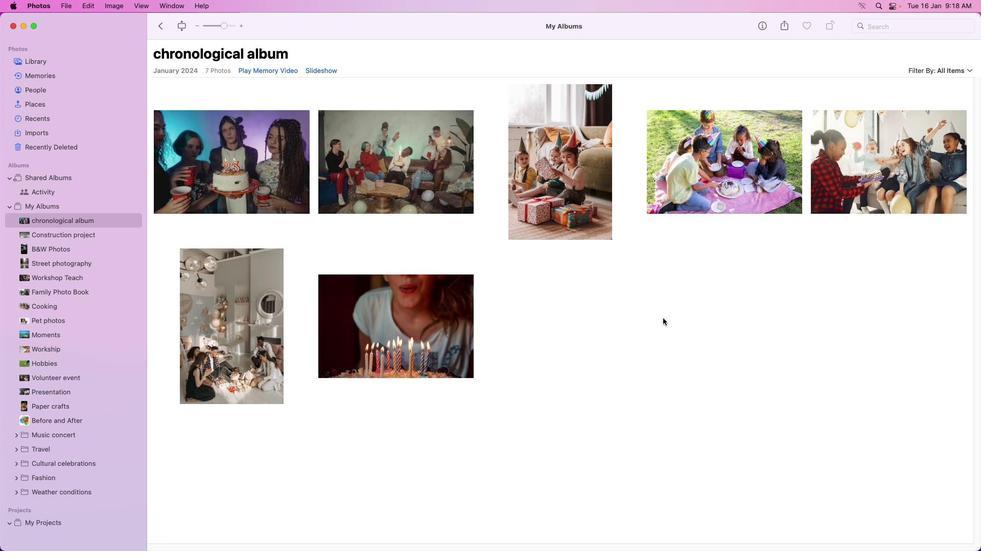 
Action: Mouse pressed left at (659, 315)
Screenshot: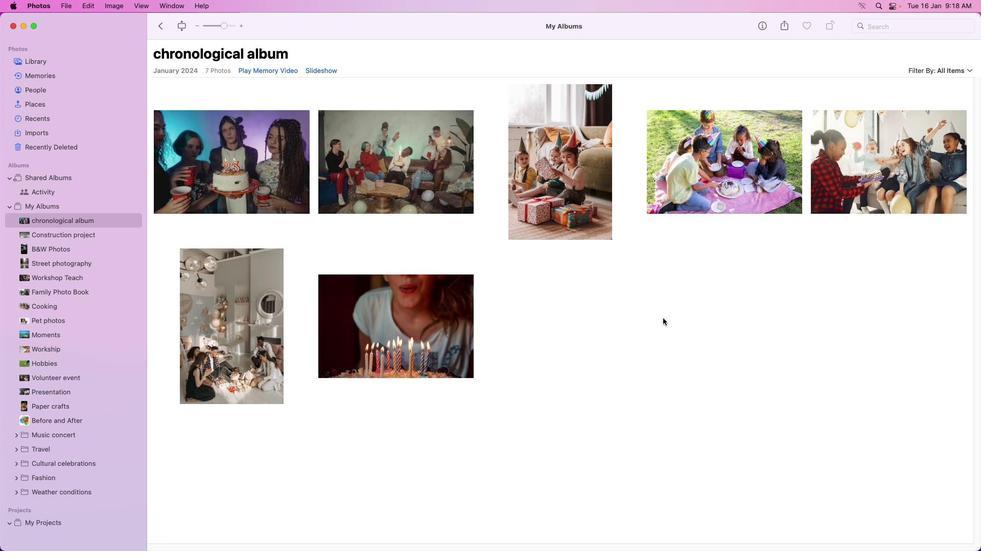 
Action: Mouse moved to (664, 318)
Screenshot: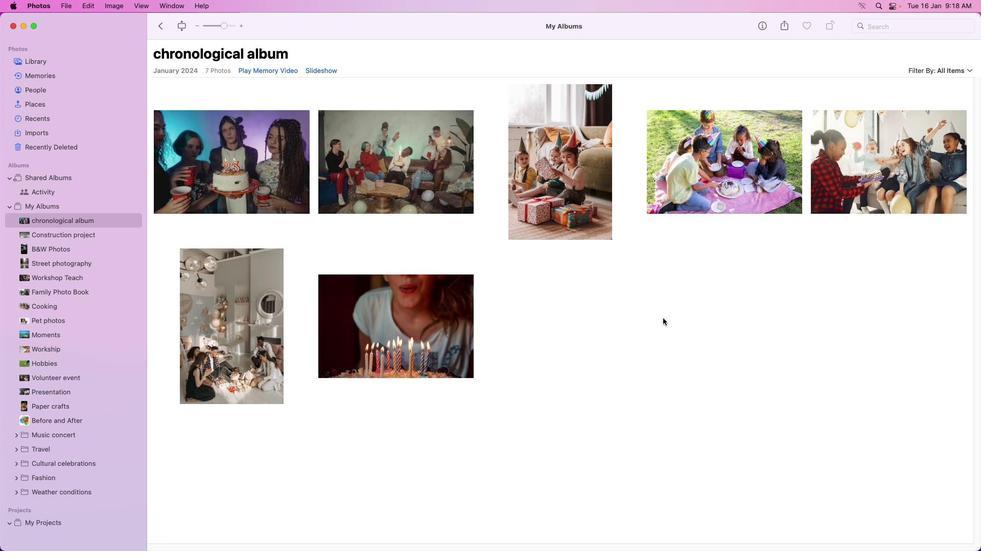 
Action: Mouse scrolled (664, 318) with delta (0, 0)
Screenshot: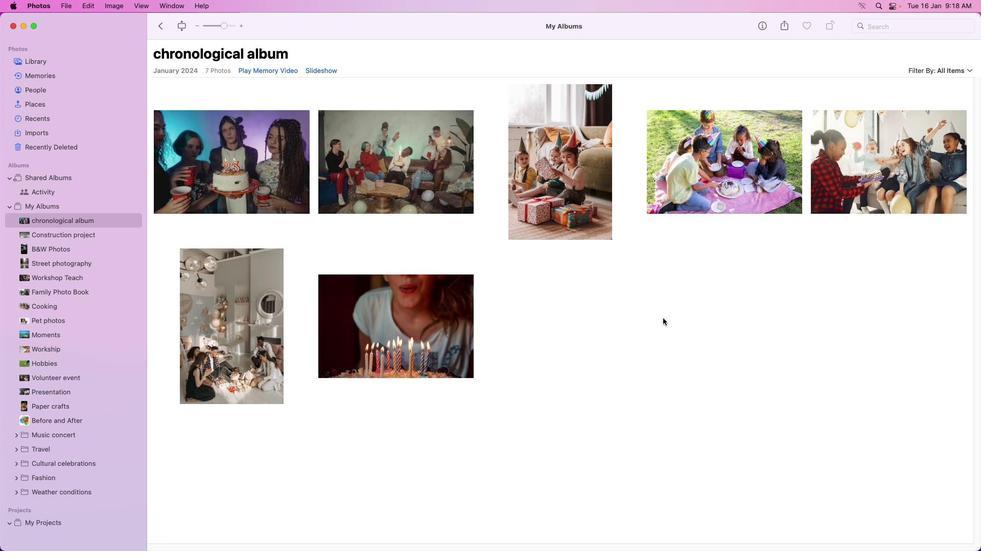 
Action: Mouse moved to (665, 318)
Screenshot: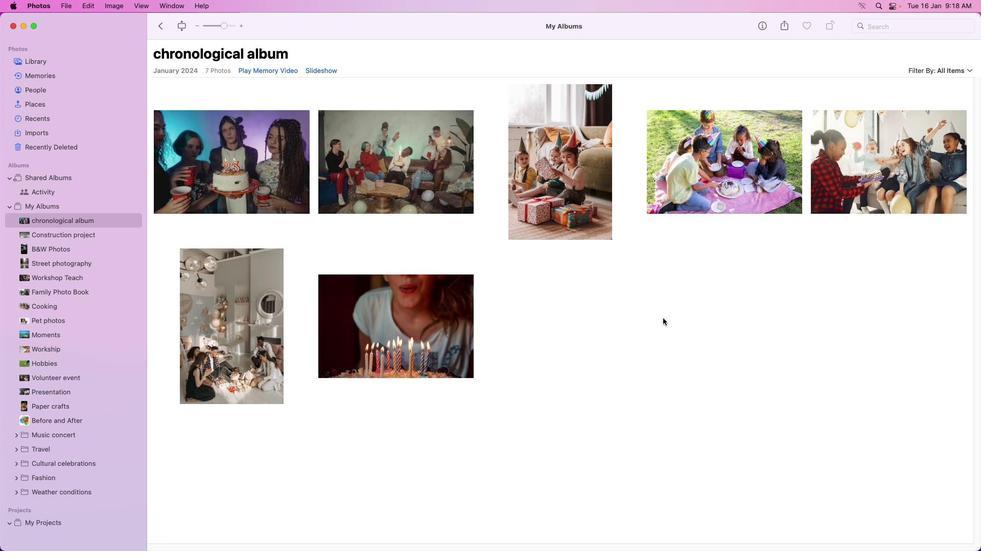 
Action: Mouse scrolled (665, 318) with delta (0, 0)
Screenshot: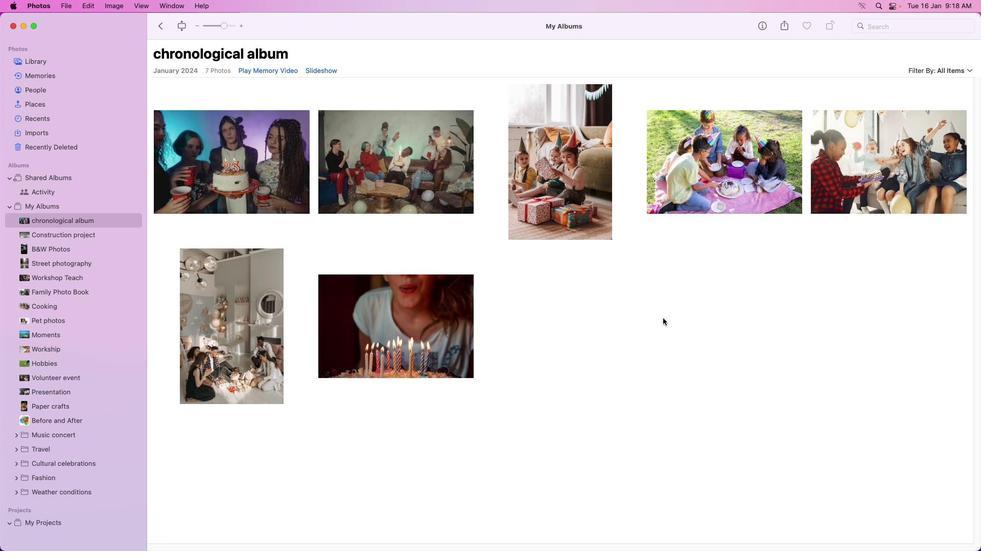 
Action: Mouse moved to (665, 318)
Screenshot: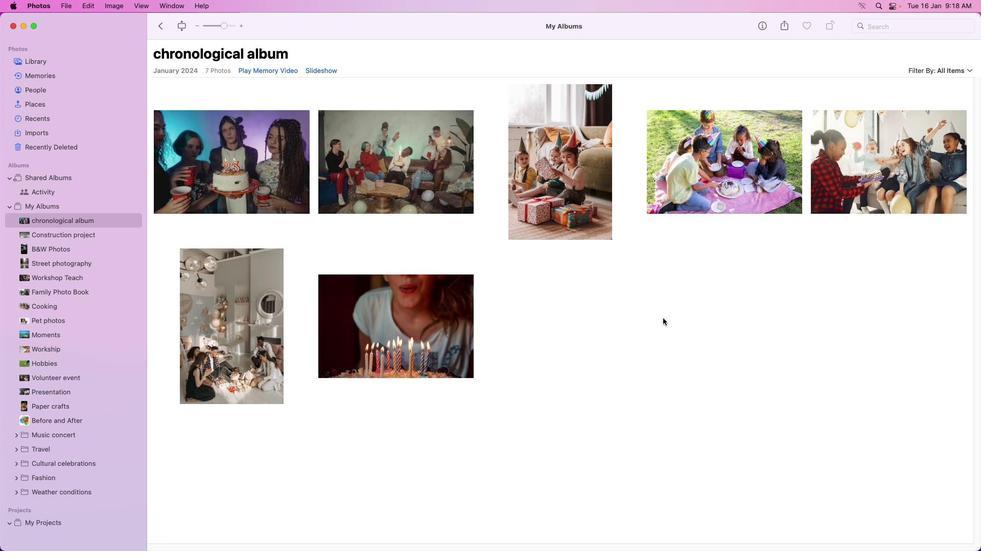 
Action: Mouse scrolled (665, 318) with delta (0, 0)
Screenshot: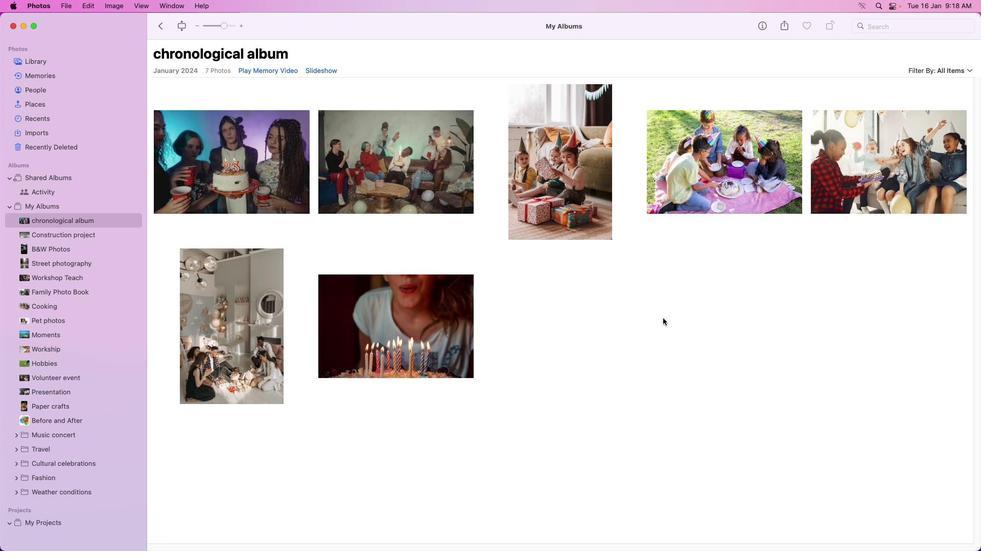 
Action: Mouse moved to (663, 318)
Screenshot: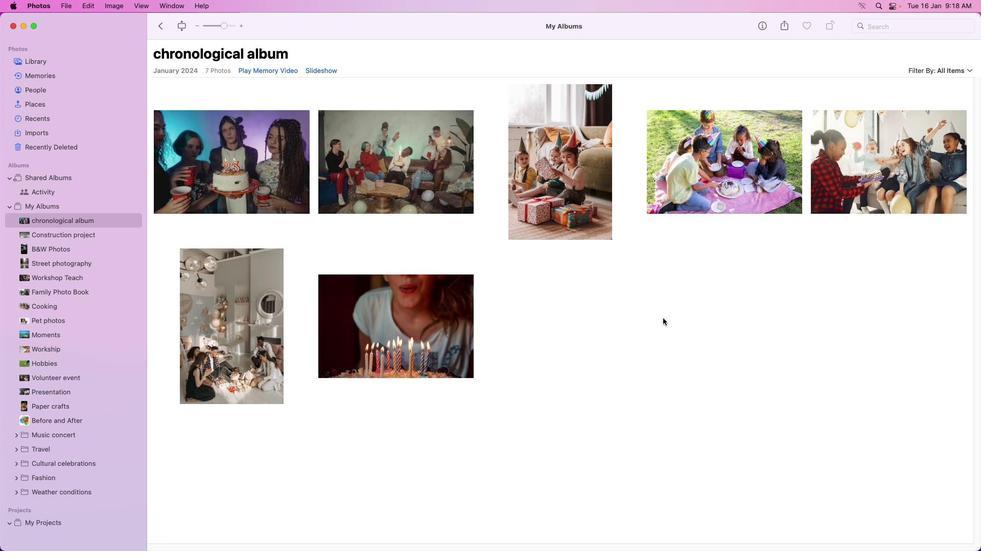 
